 Task: In the  document Samantha.rtf Write the word in the shape with center alignment 'XOXO'Change Page orientation to  'Landscape' Insert emoji in the beginning of quote: Thumbs Up
Action: Mouse moved to (228, 318)
Screenshot: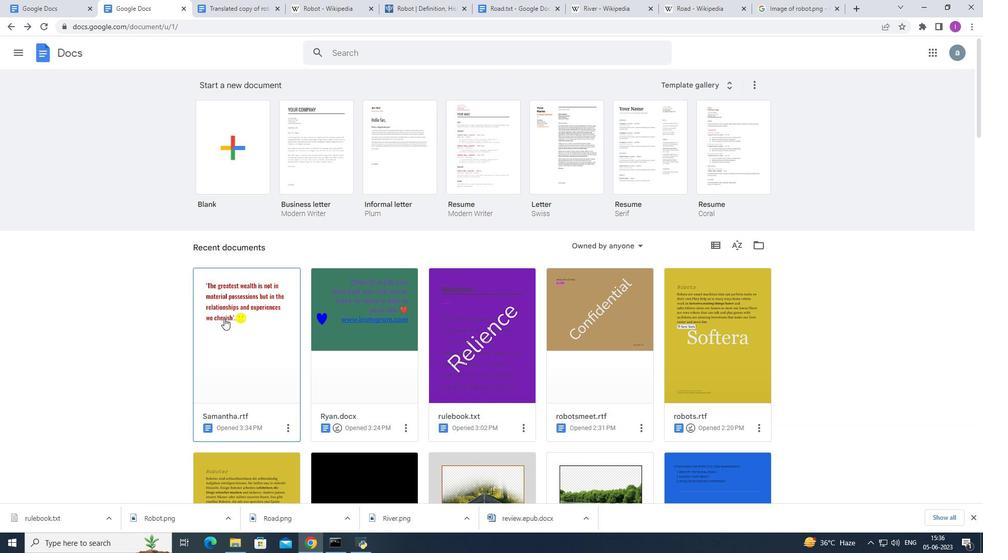 
Action: Mouse pressed left at (228, 318)
Screenshot: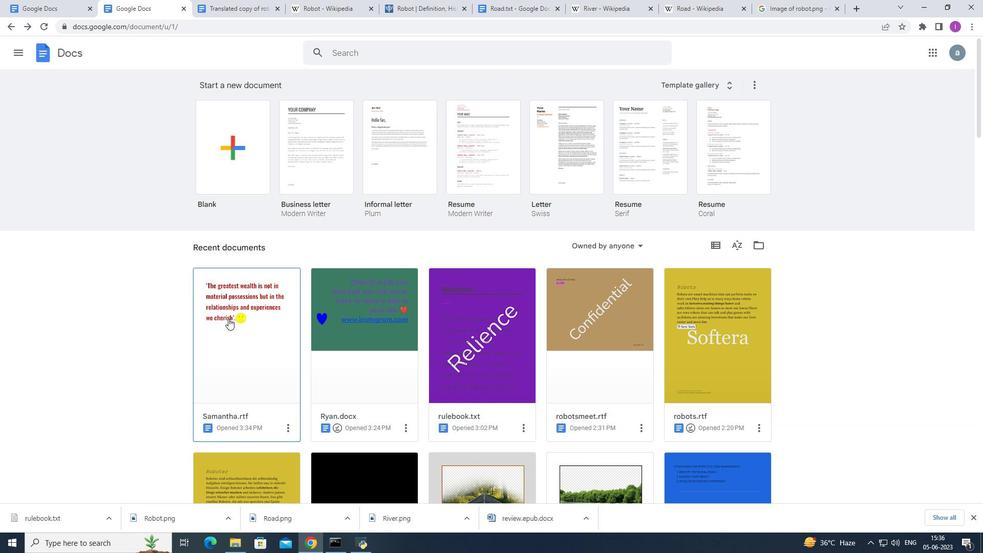 
Action: Mouse moved to (465, 298)
Screenshot: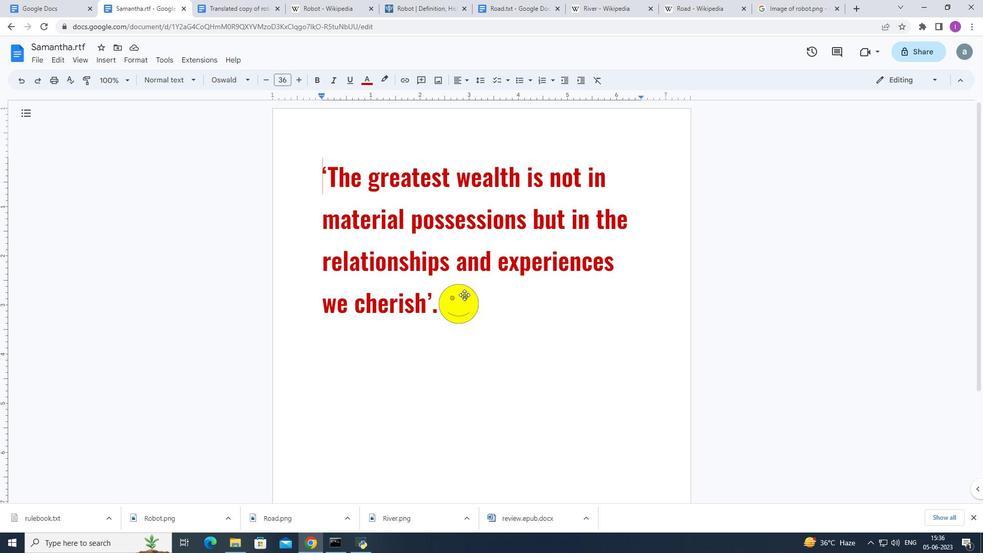 
Action: Mouse pressed left at (465, 298)
Screenshot: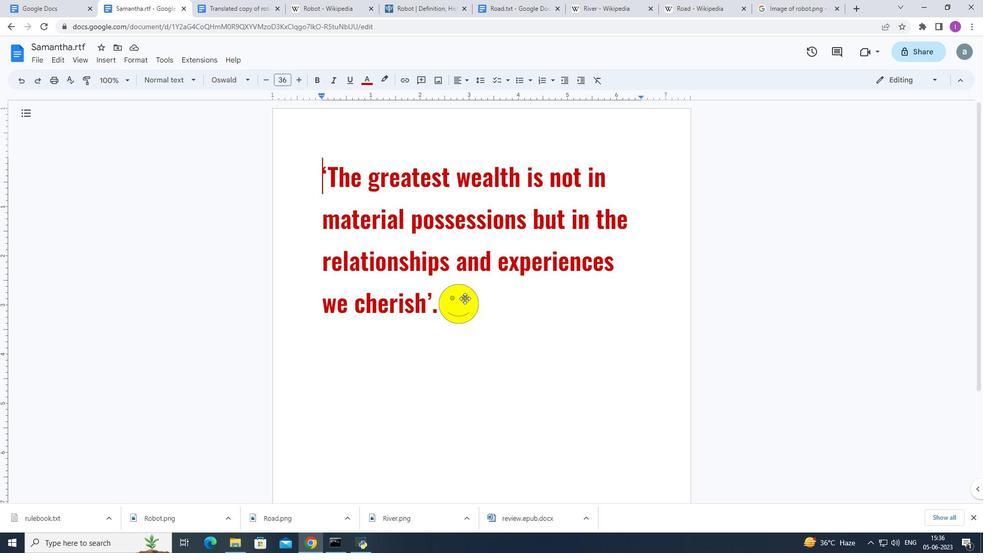 
Action: Mouse moved to (466, 339)
Screenshot: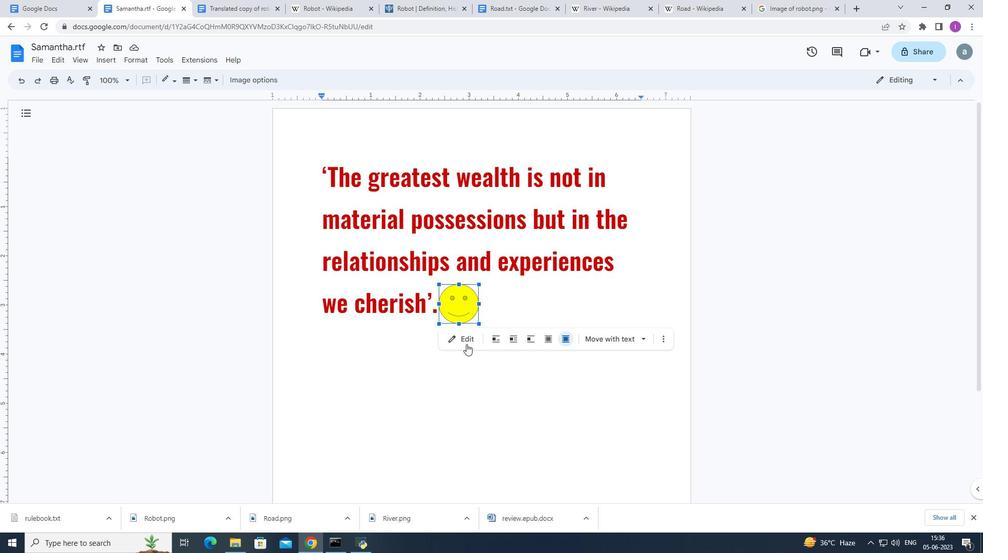 
Action: Mouse pressed left at (466, 339)
Screenshot: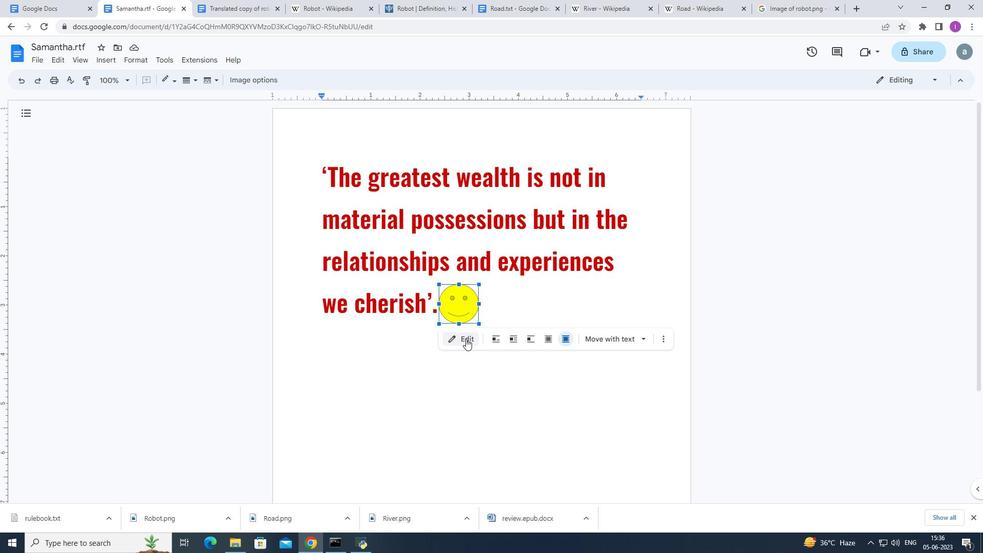 
Action: Mouse moved to (416, 98)
Screenshot: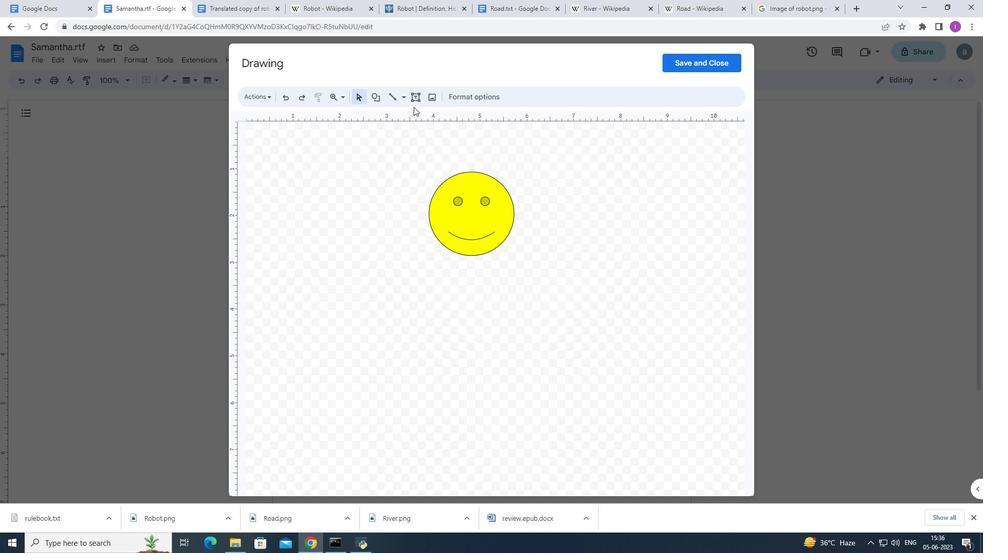 
Action: Mouse pressed left at (416, 98)
Screenshot: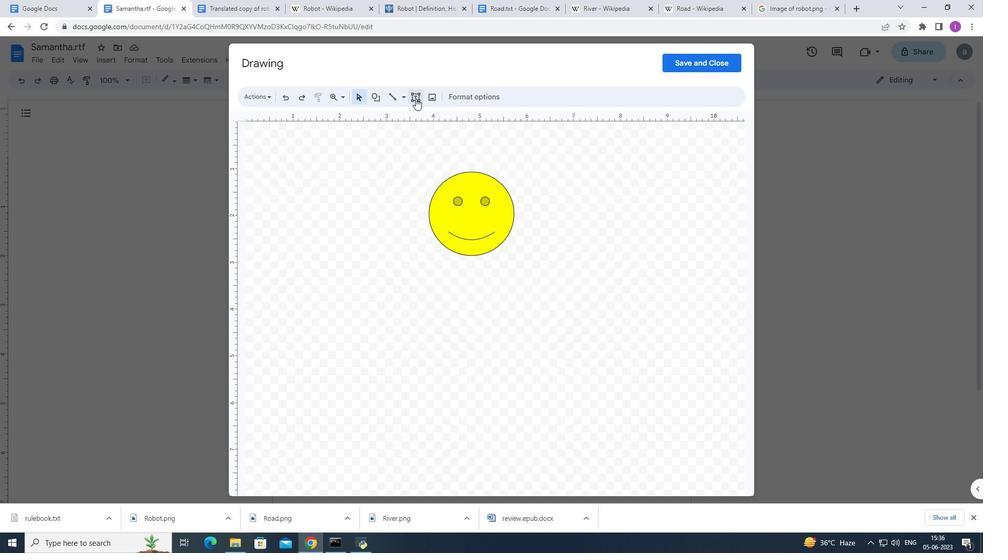 
Action: Mouse moved to (451, 215)
Screenshot: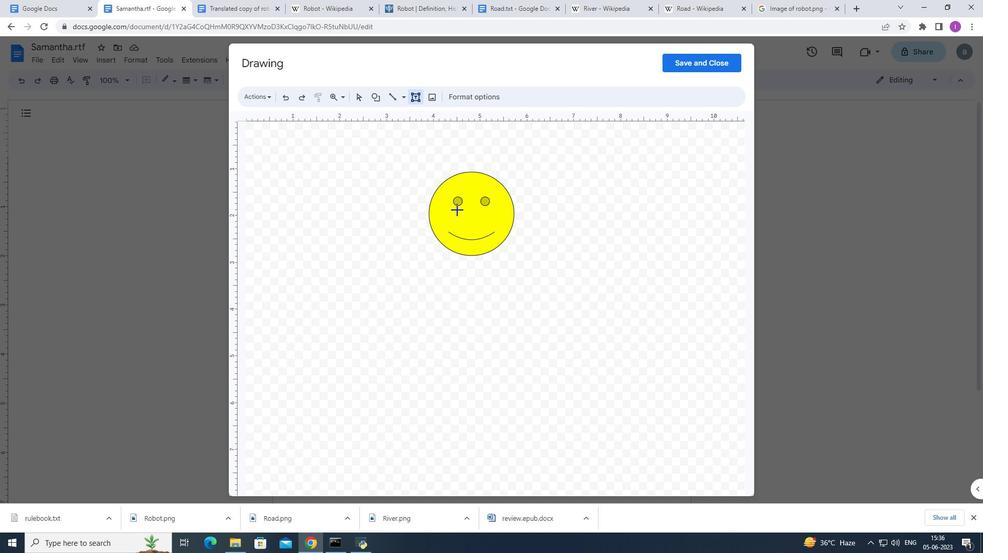 
Action: Mouse pressed left at (451, 215)
Screenshot: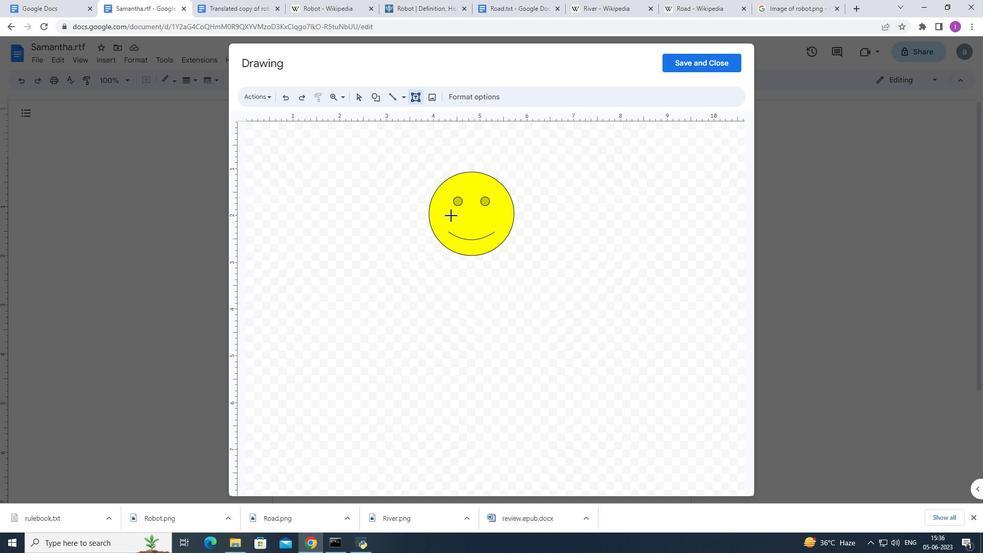 
Action: Mouse moved to (451, 216)
Screenshot: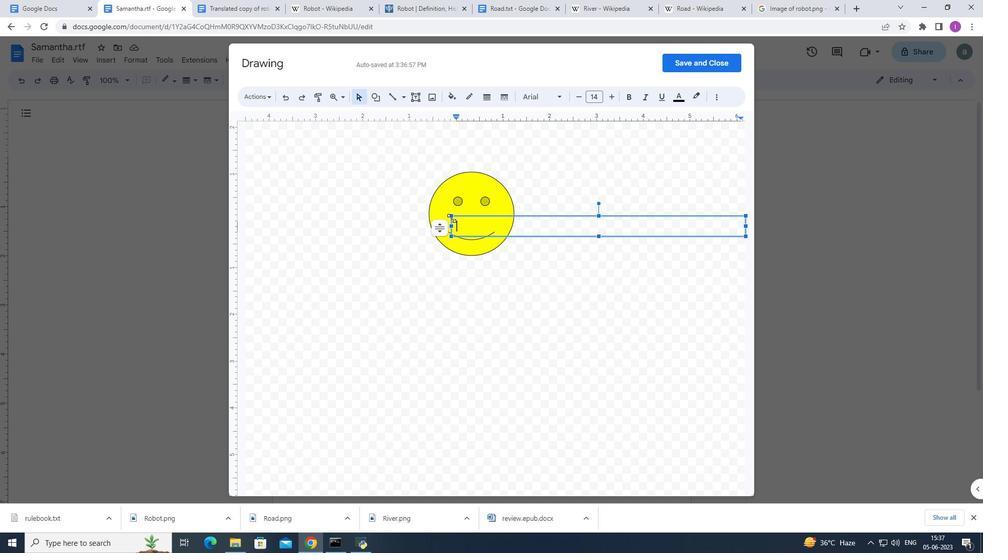 
Action: Mouse pressed left at (451, 216)
Screenshot: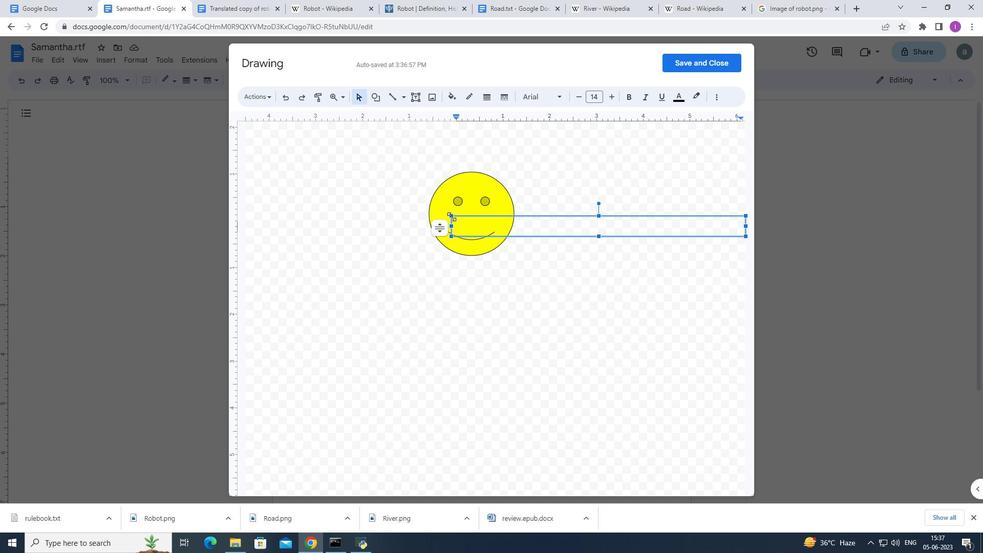 
Action: Mouse moved to (448, 224)
Screenshot: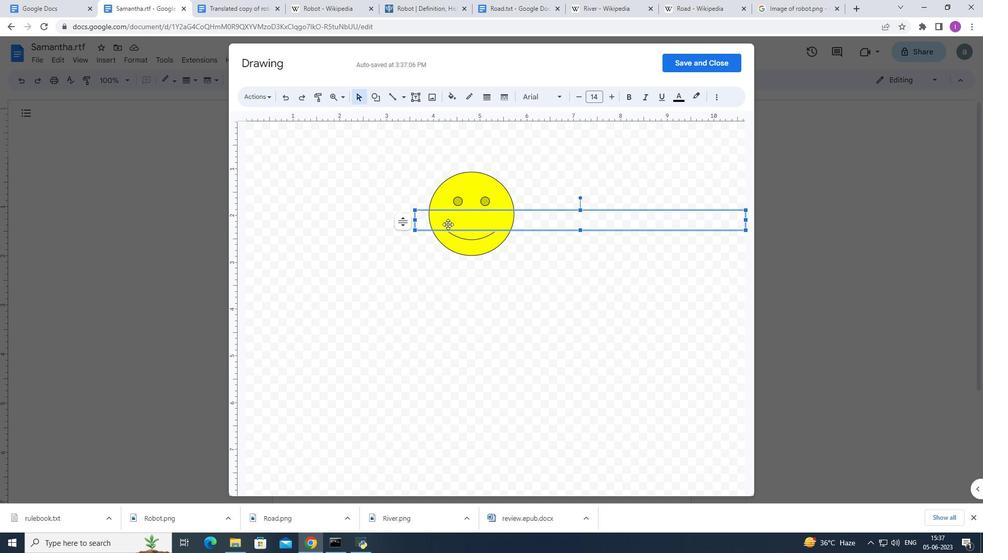 
Action: Mouse pressed left at (448, 224)
Screenshot: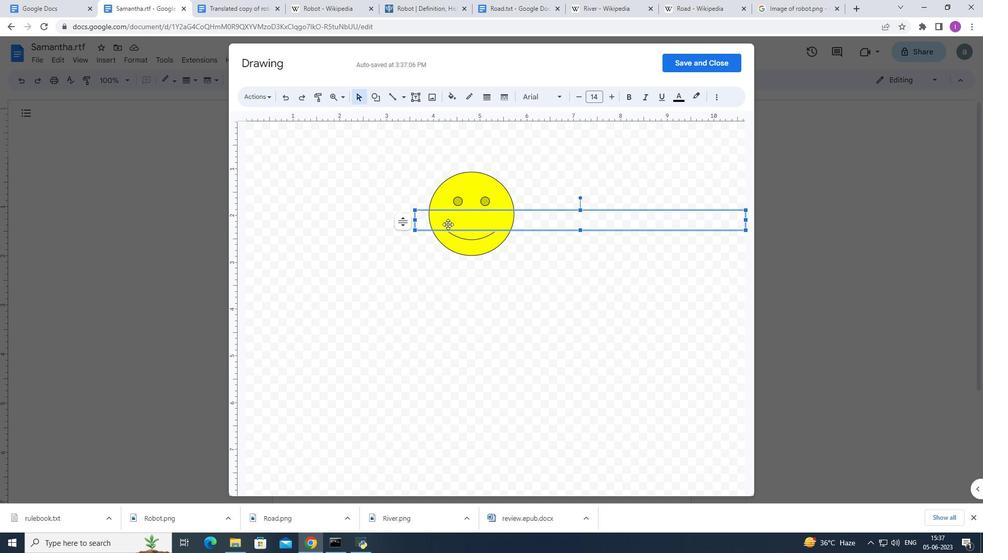 
Action: Mouse moved to (448, 220)
Screenshot: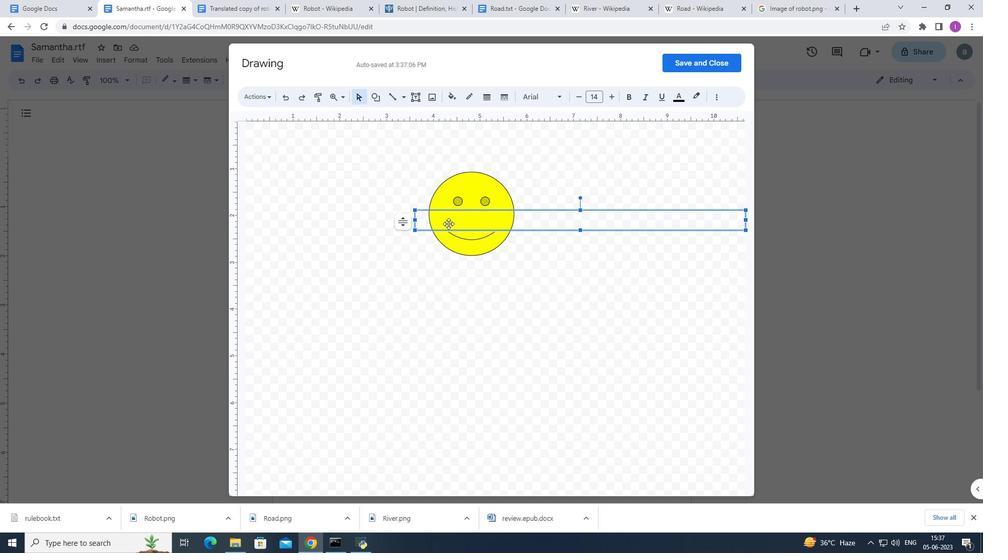 
Action: Mouse pressed left at (448, 220)
Screenshot: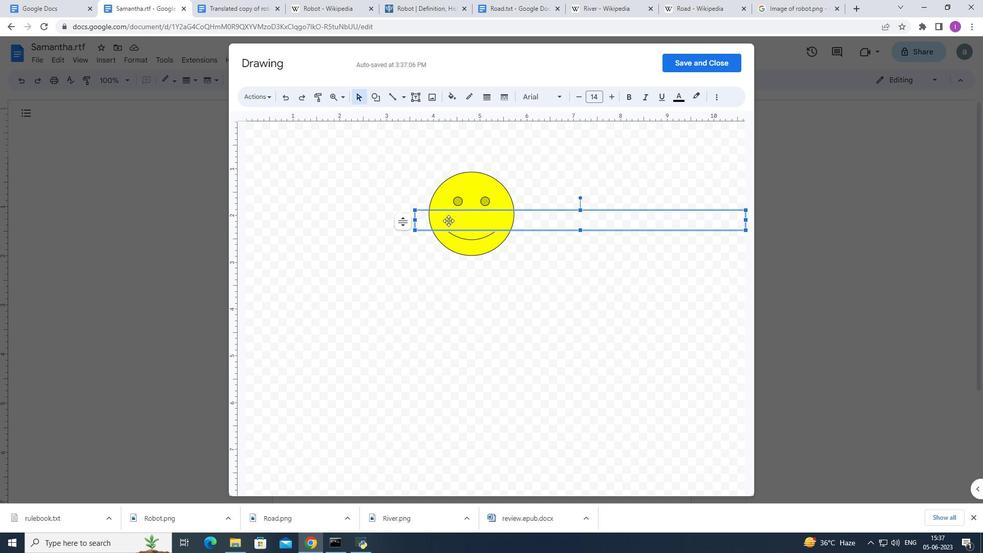
Action: Mouse moved to (475, 206)
Screenshot: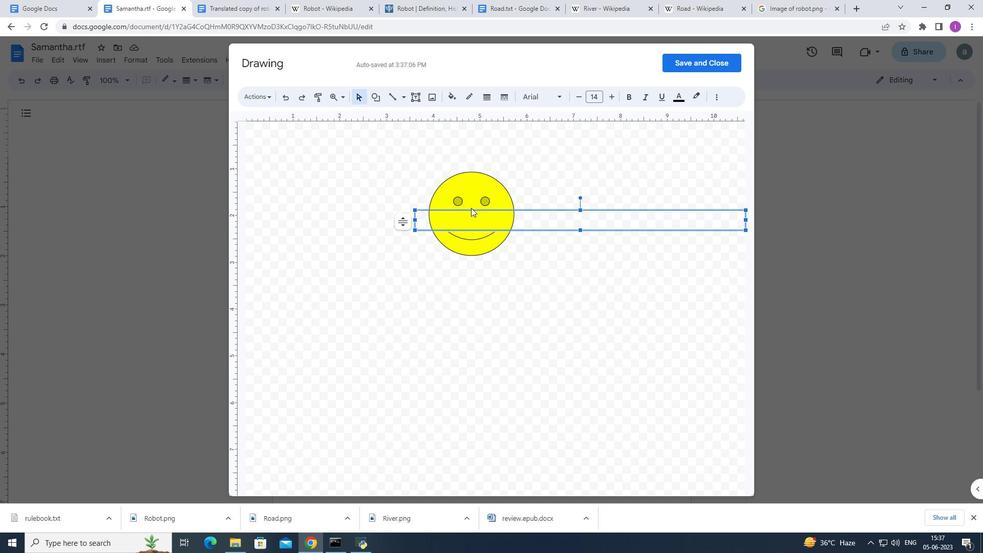 
Action: Key pressed <Key.shift><Key.shift><Key.shift><Key.shift><Key.shift><Key.shift><Key.shift><Key.shift><Key.shift><Key.shift>XOXO
Screenshot: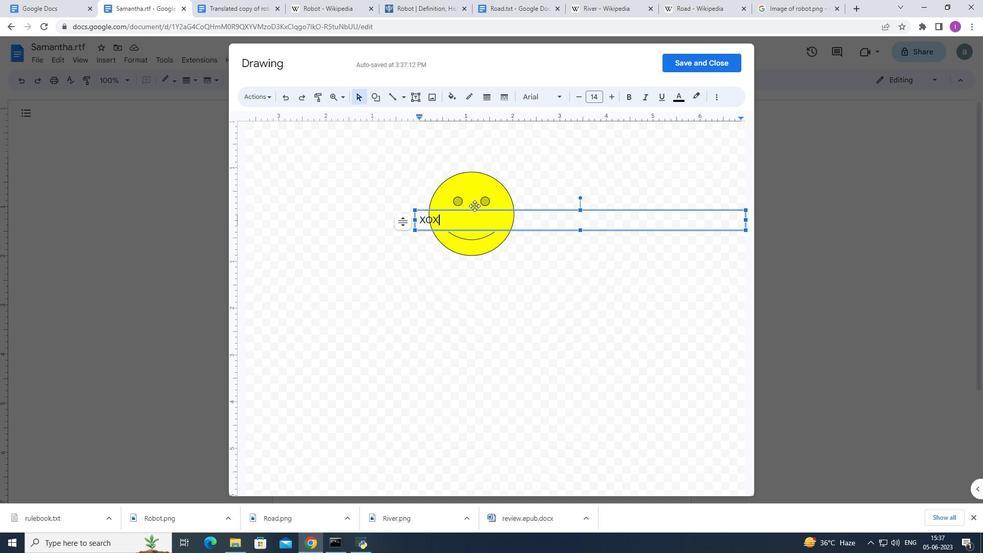 
Action: Mouse moved to (416, 211)
Screenshot: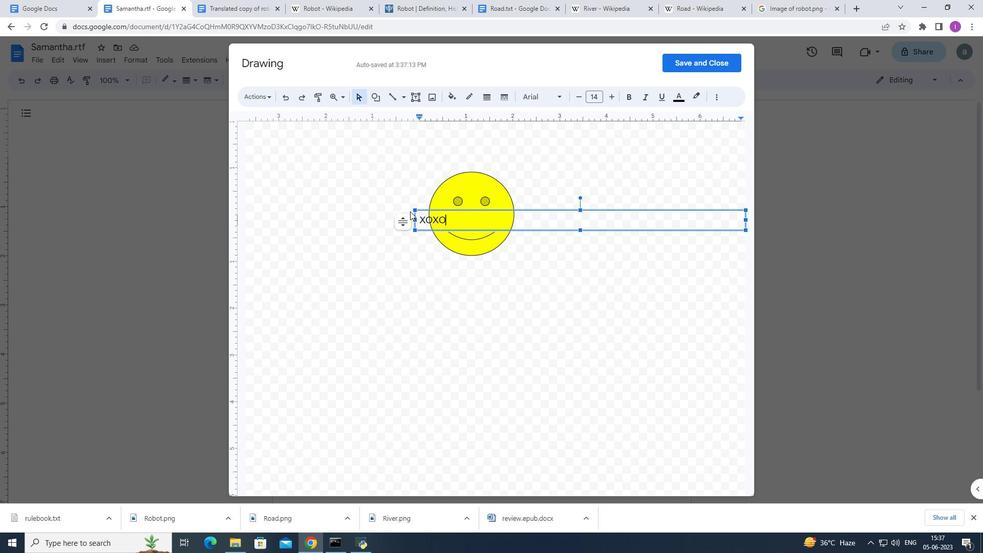 
Action: Mouse pressed left at (416, 211)
Screenshot: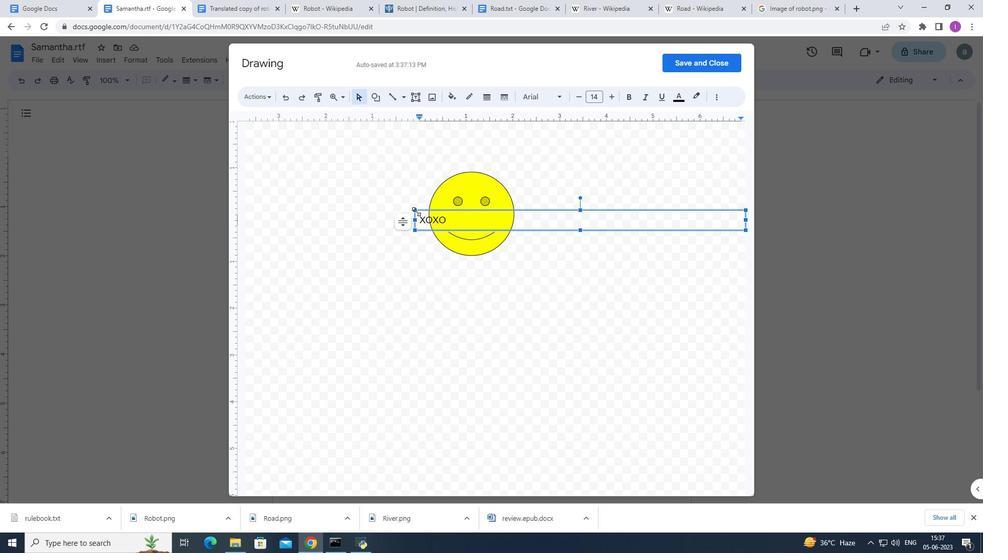
Action: Mouse moved to (448, 211)
Screenshot: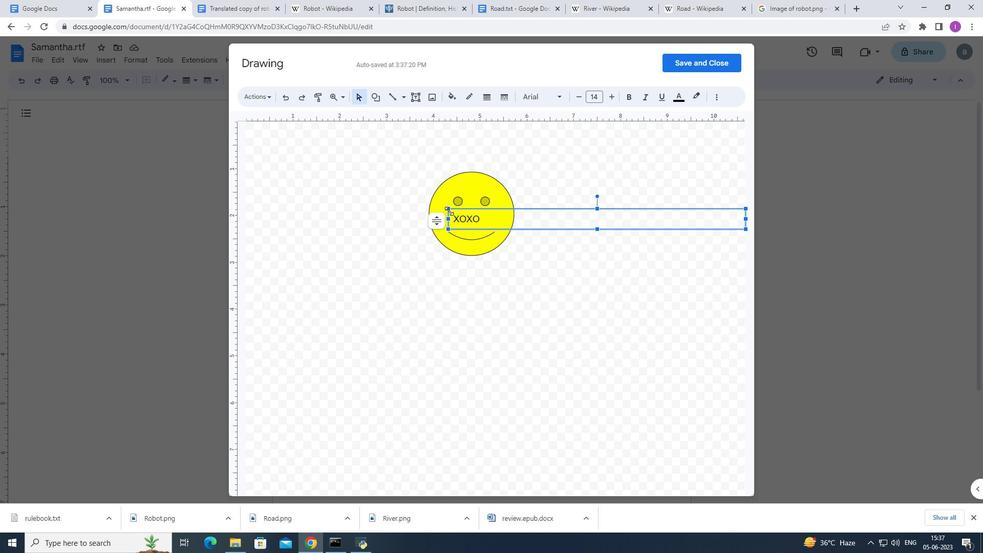 
Action: Mouse pressed left at (448, 211)
Screenshot: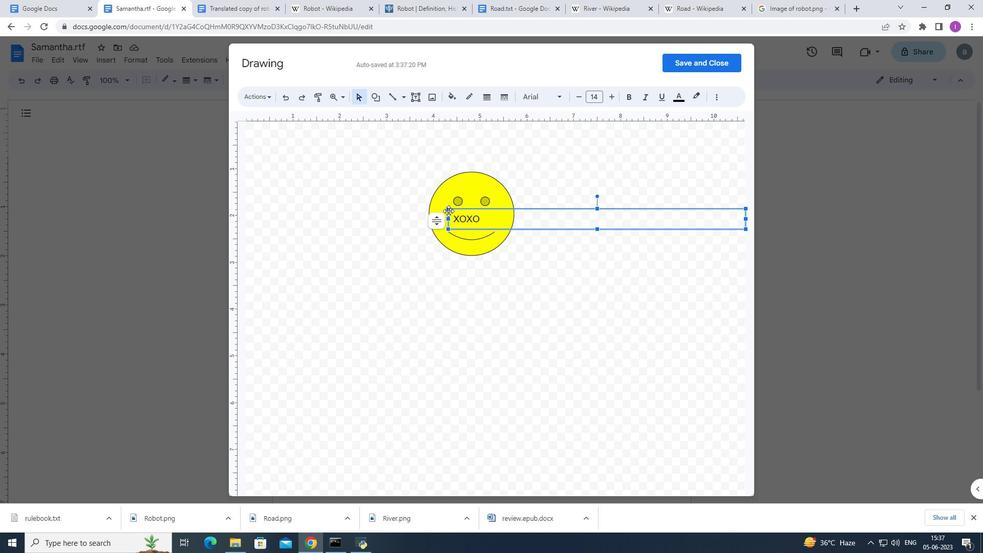 
Action: Mouse moved to (681, 58)
Screenshot: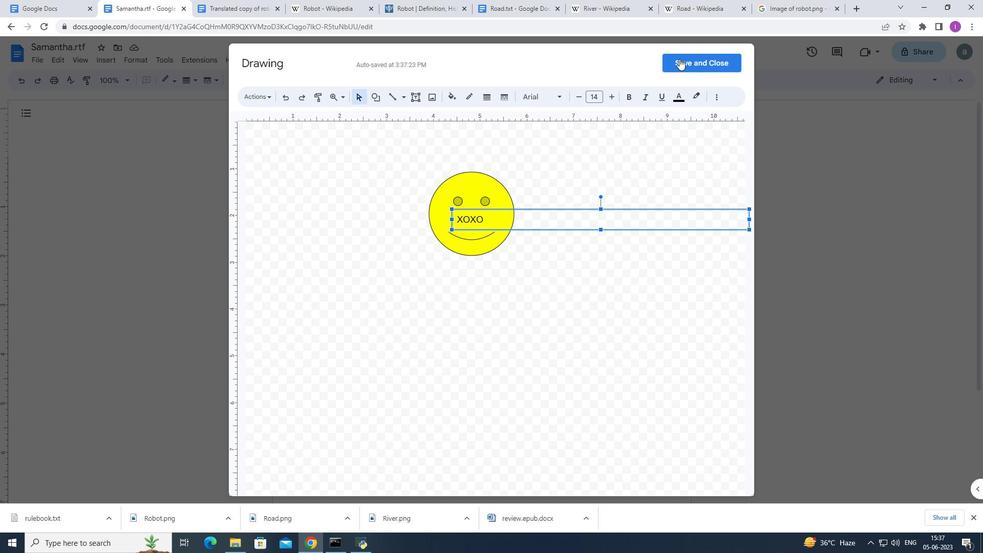 
Action: Mouse pressed left at (681, 58)
Screenshot: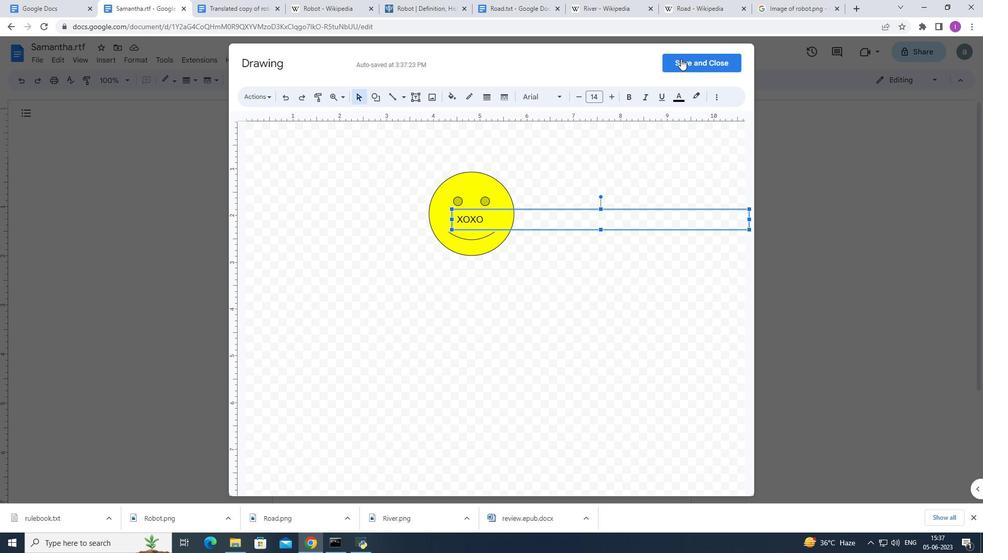 
Action: Mouse moved to (478, 295)
Screenshot: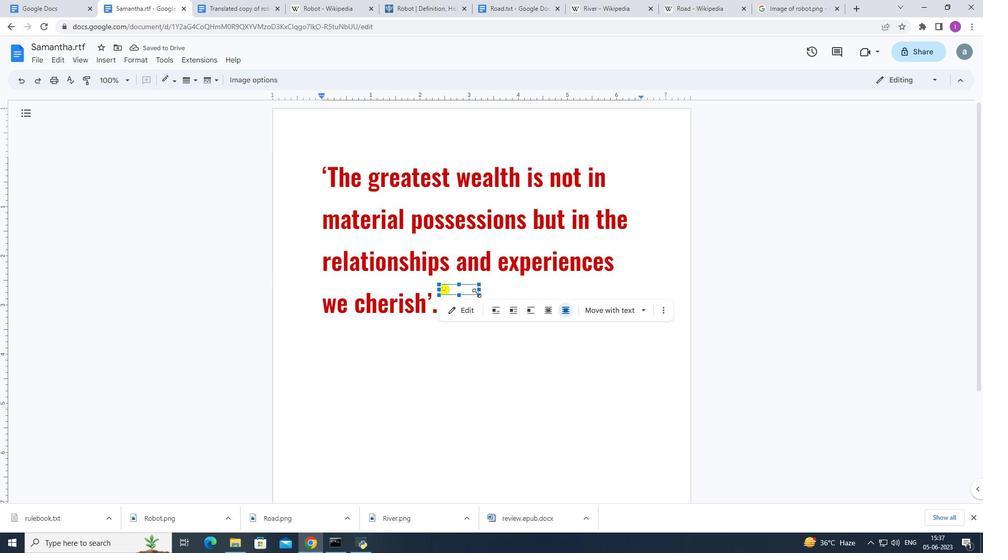 
Action: Mouse pressed left at (478, 295)
Screenshot: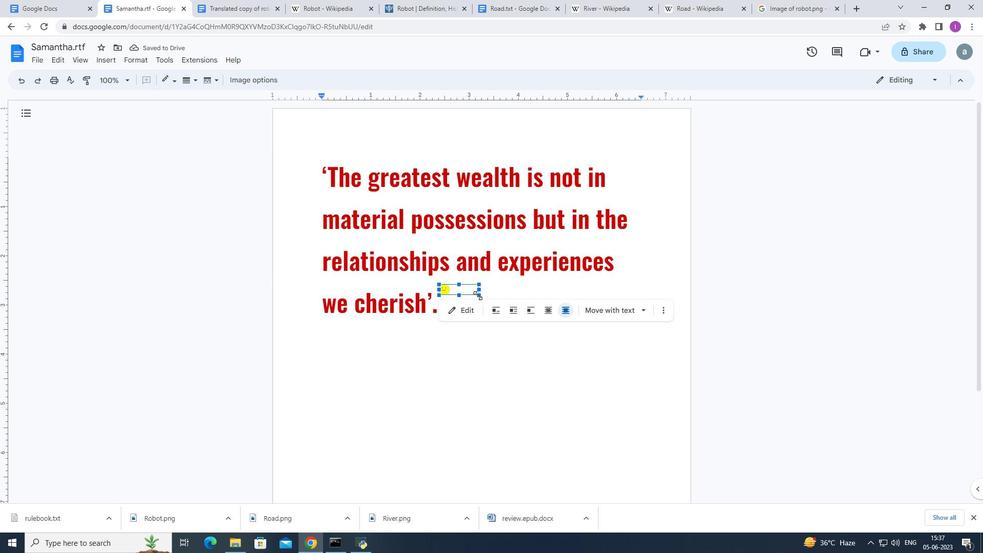 
Action: Mouse moved to (535, 310)
Screenshot: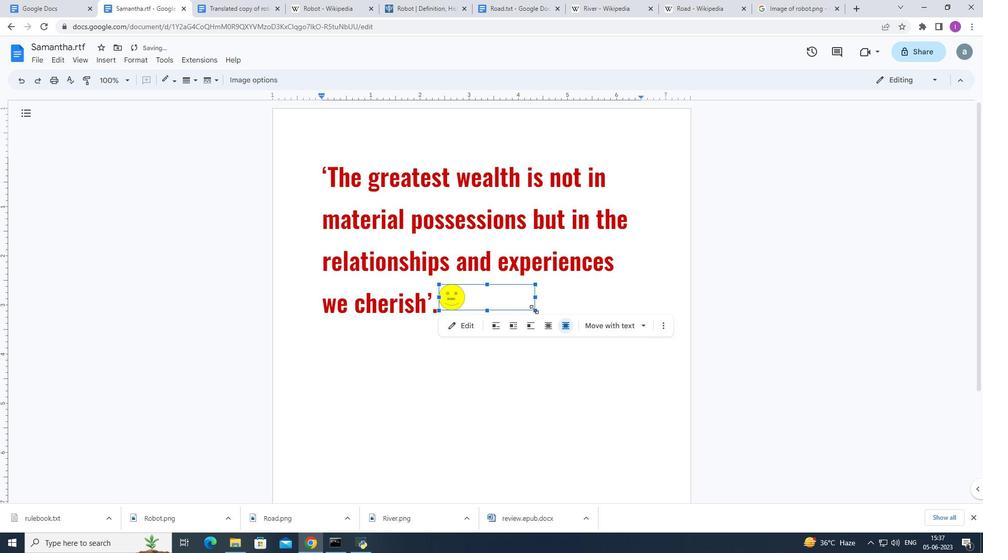 
Action: Mouse pressed left at (535, 310)
Screenshot: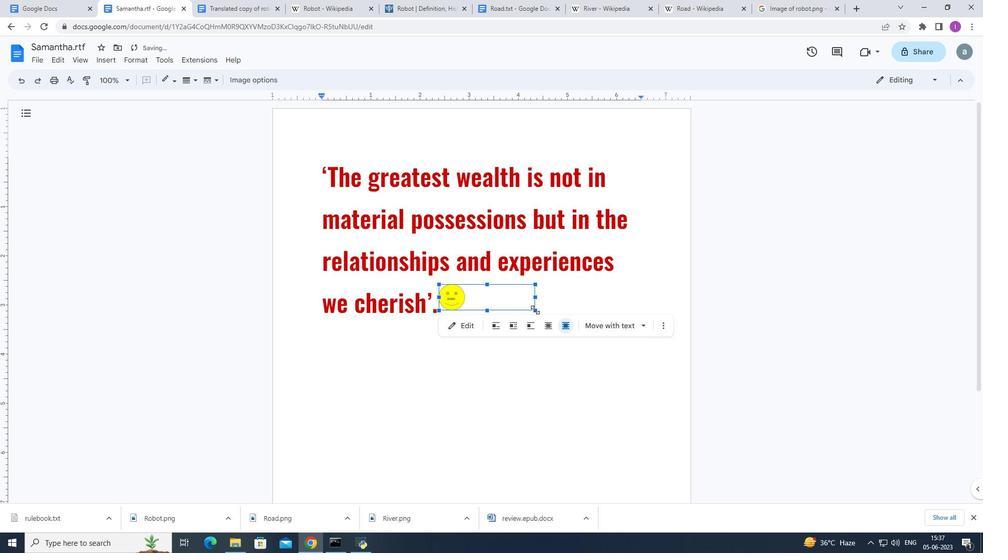 
Action: Mouse moved to (567, 318)
Screenshot: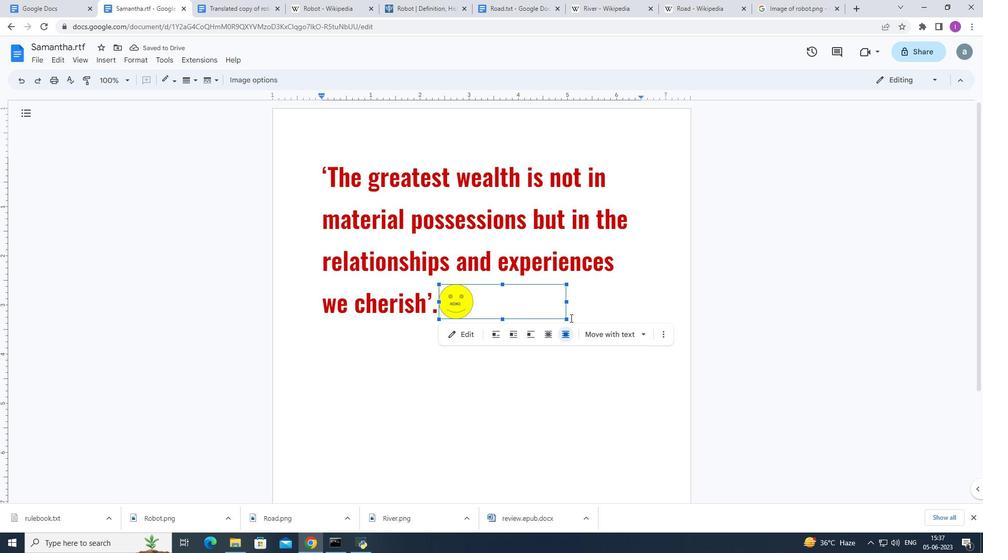 
Action: Mouse pressed left at (567, 318)
Screenshot: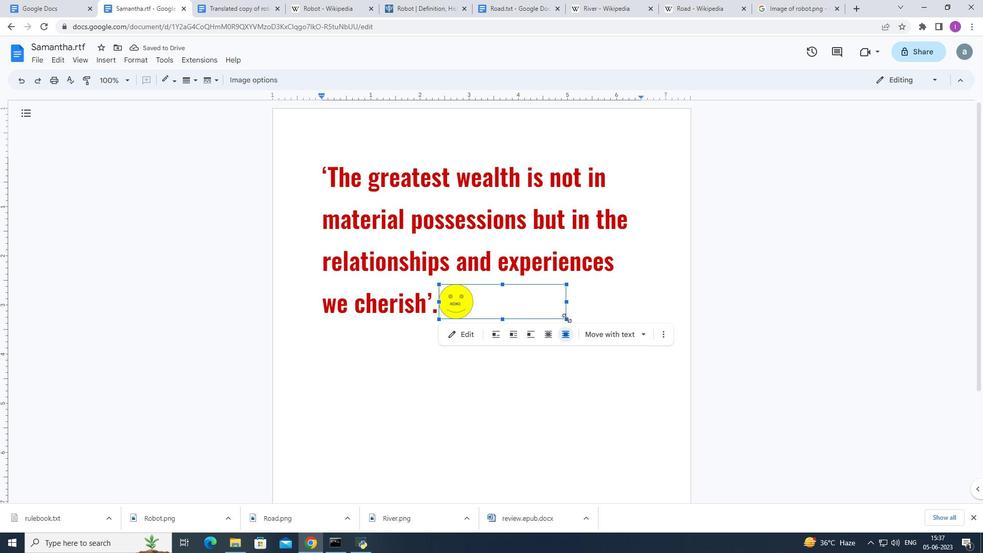 
Action: Mouse moved to (225, 312)
Screenshot: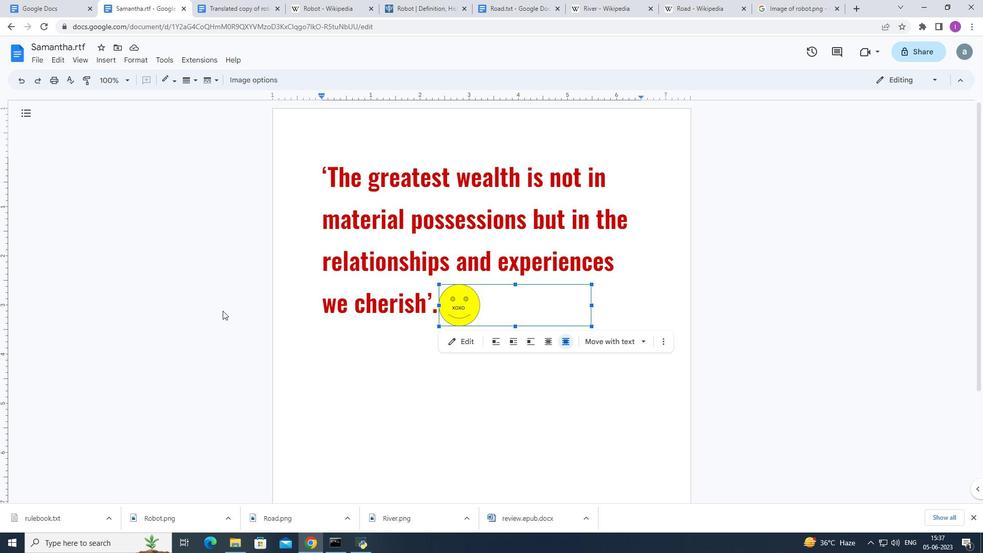 
Action: Mouse pressed left at (225, 312)
Screenshot: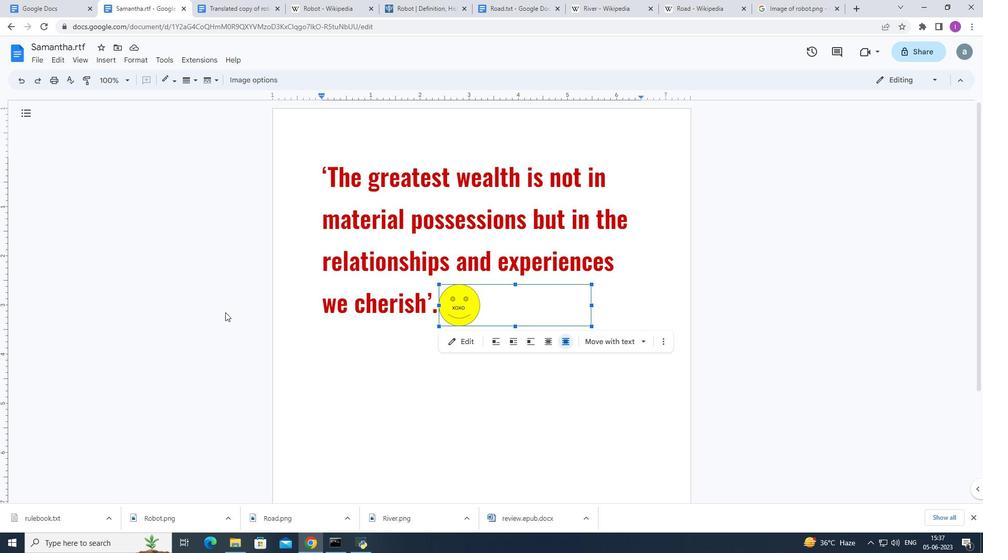 
Action: Mouse moved to (39, 63)
Screenshot: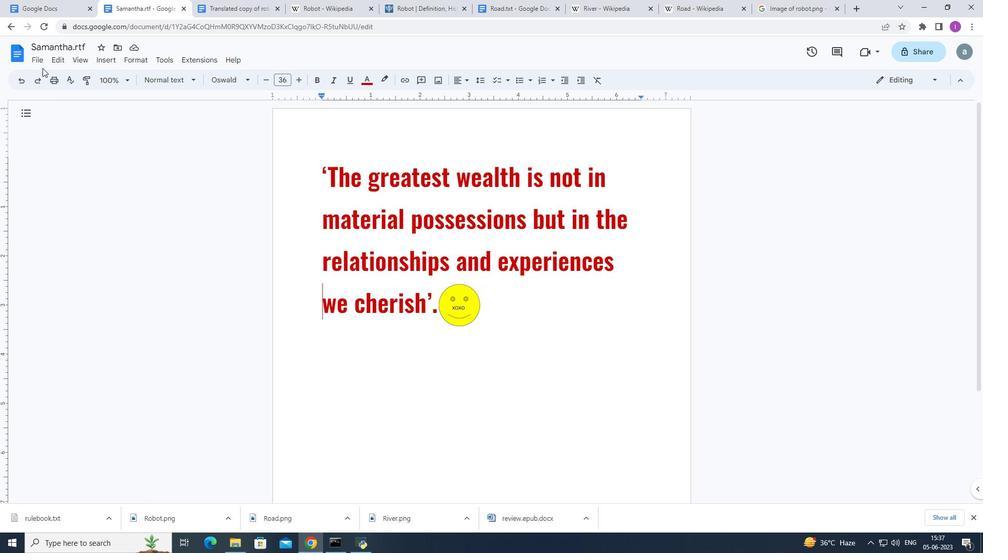 
Action: Mouse pressed left at (39, 63)
Screenshot: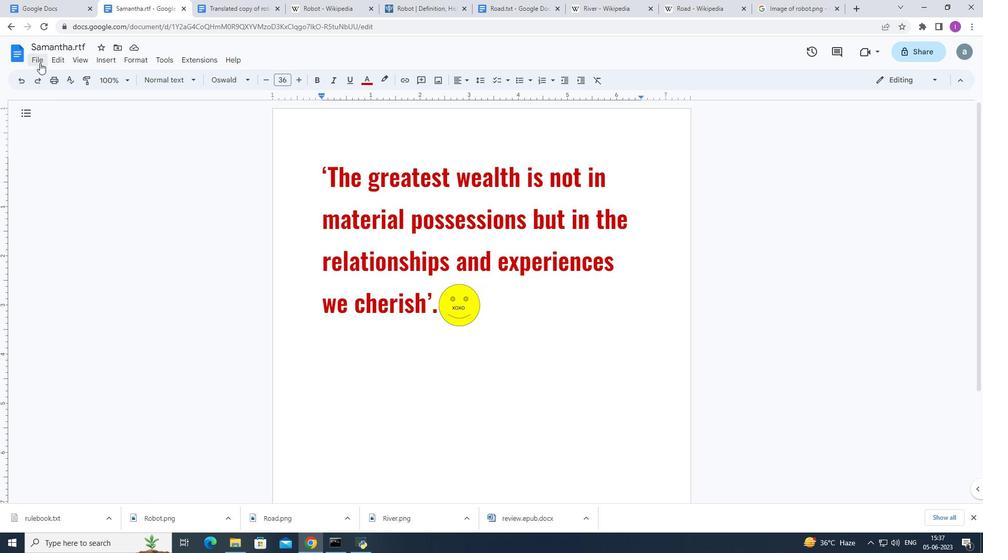 
Action: Mouse moved to (89, 342)
Screenshot: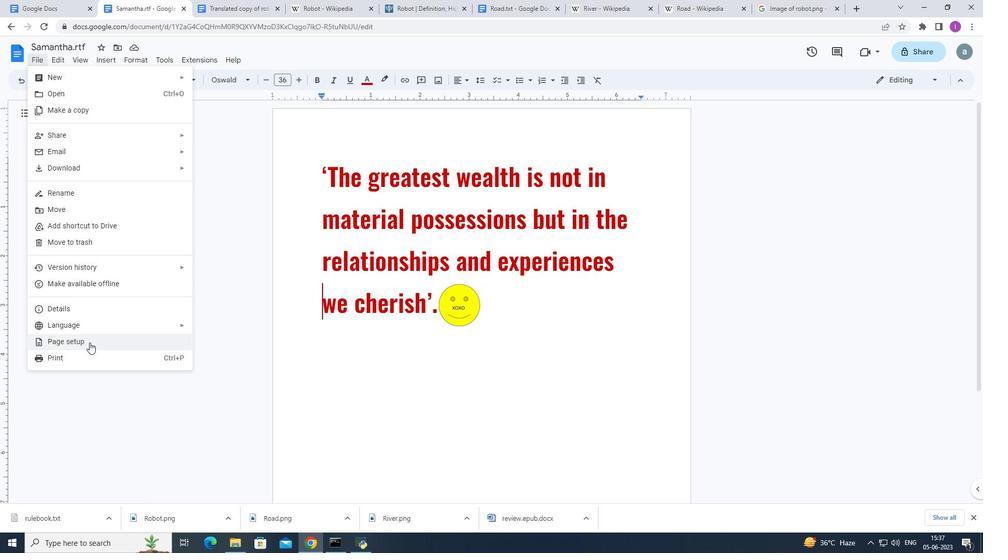 
Action: Mouse pressed left at (89, 342)
Screenshot: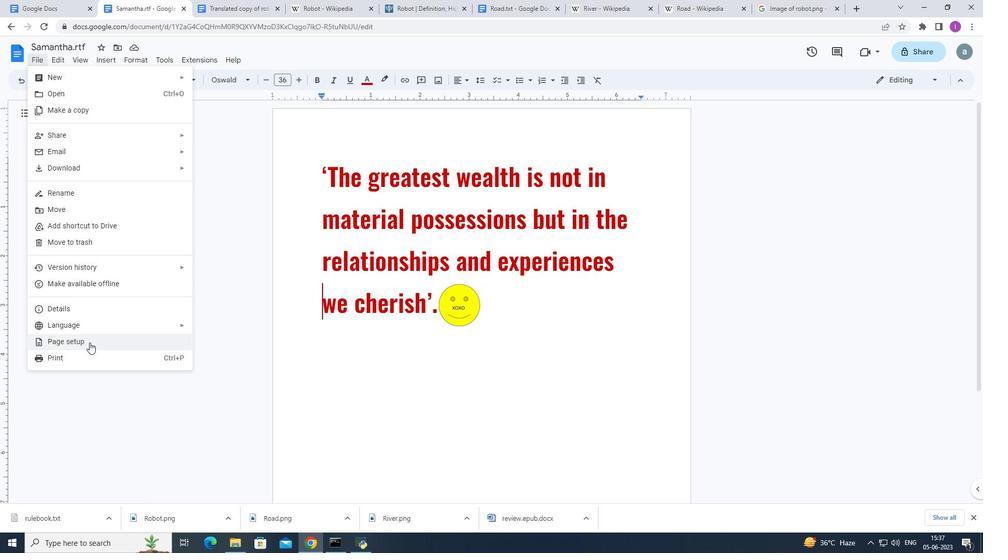 
Action: Mouse moved to (452, 255)
Screenshot: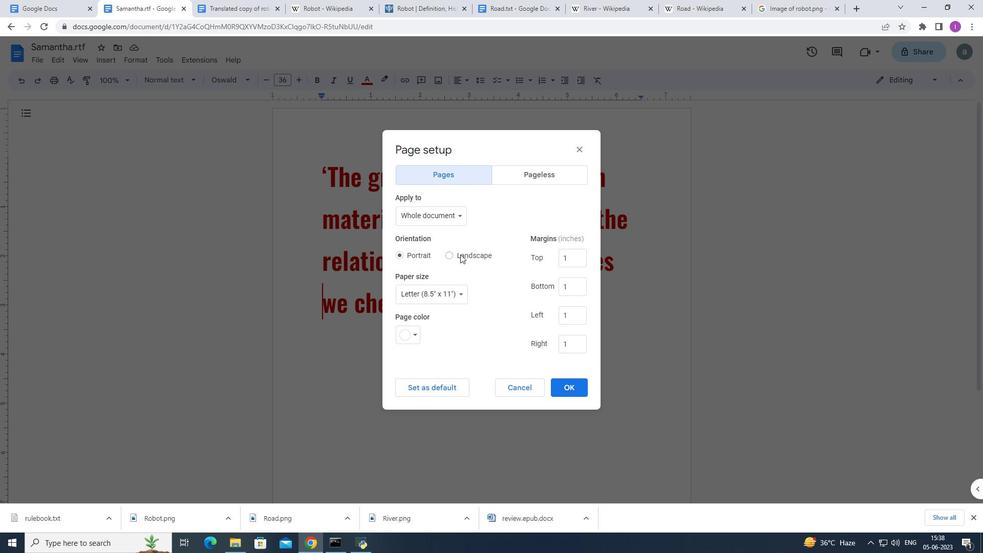 
Action: Mouse pressed left at (452, 255)
Screenshot: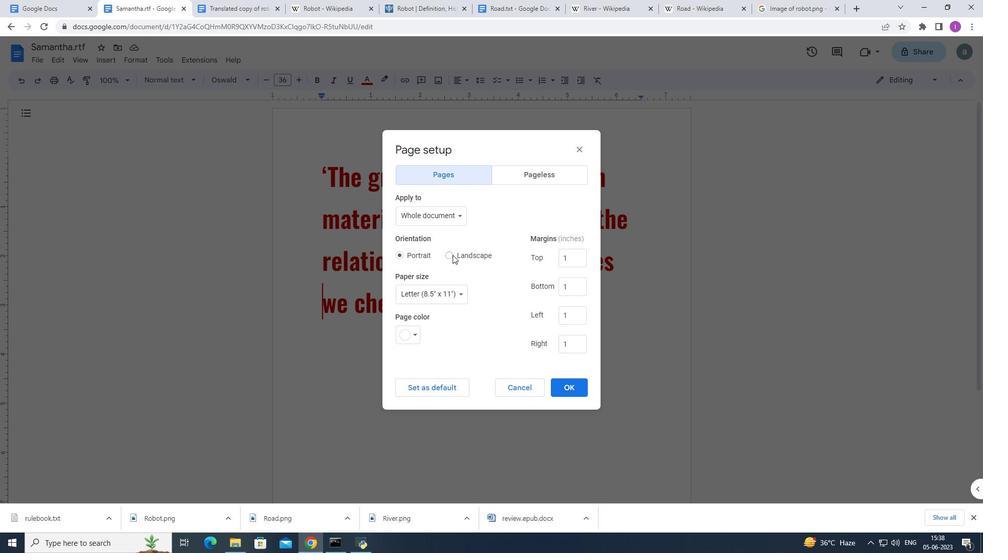 
Action: Mouse moved to (584, 386)
Screenshot: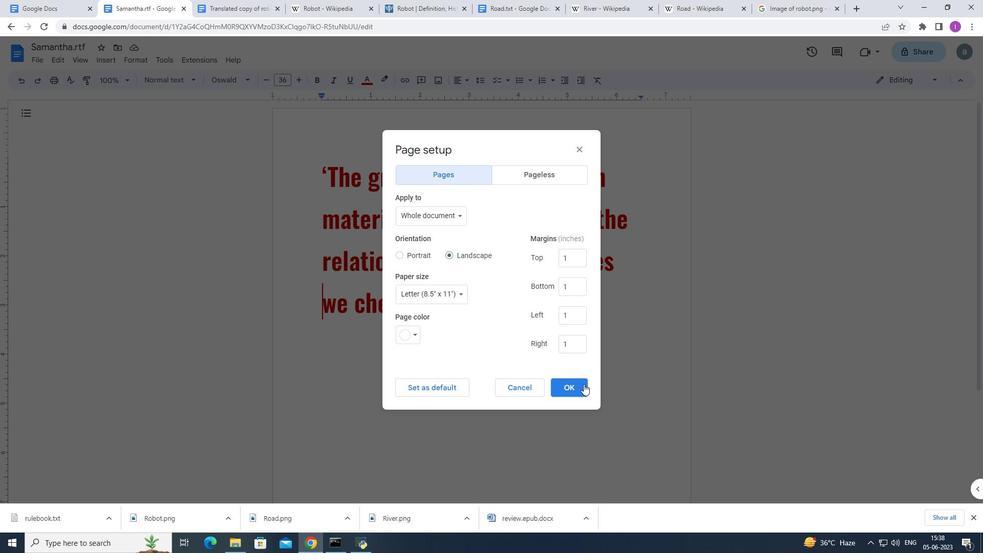 
Action: Mouse pressed left at (584, 386)
Screenshot: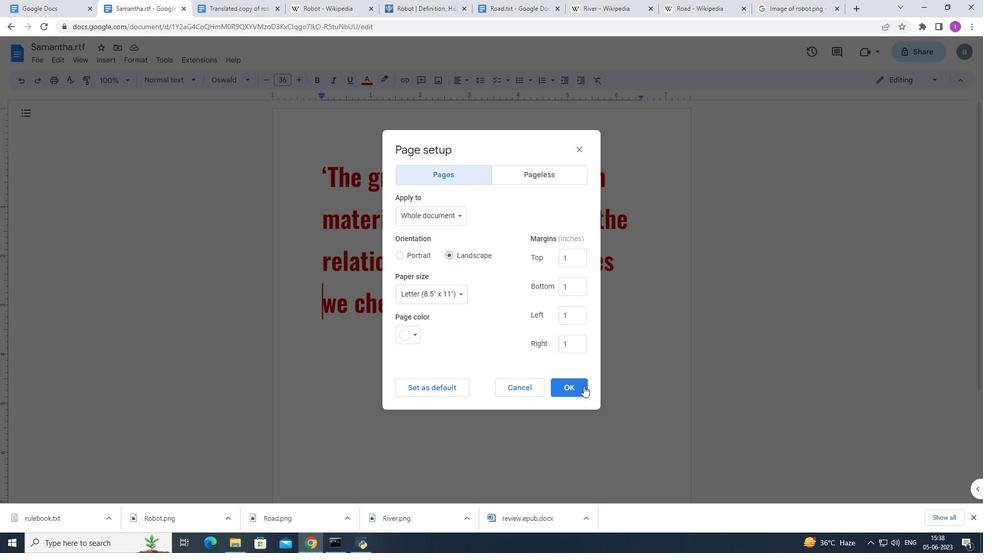 
Action: Mouse moved to (408, 307)
Screenshot: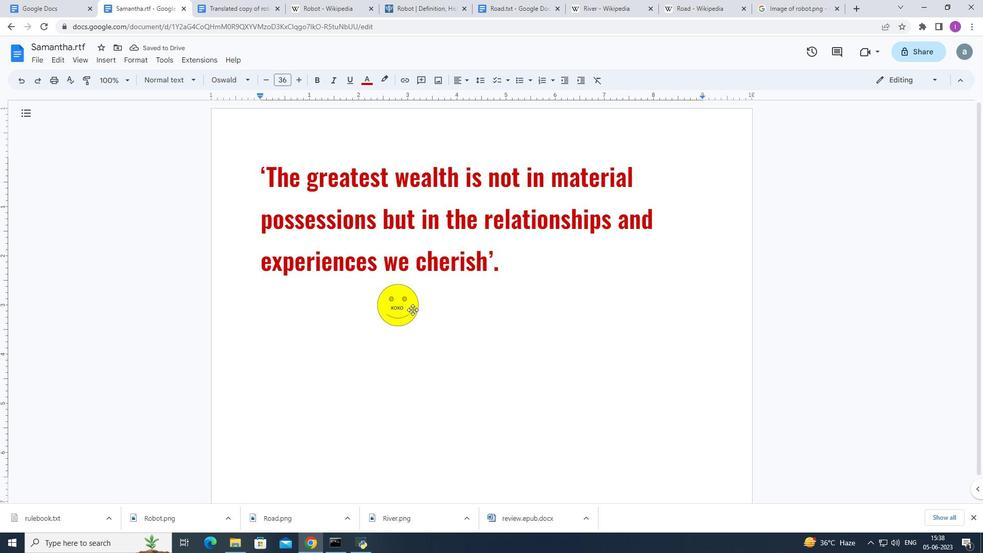 
Action: Mouse pressed left at (408, 307)
Screenshot: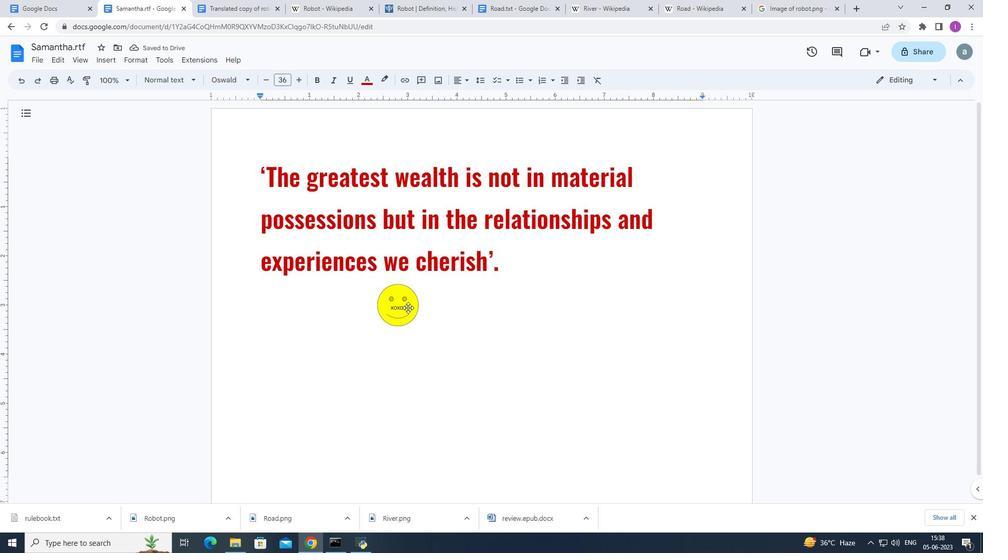 
Action: Mouse moved to (508, 340)
Screenshot: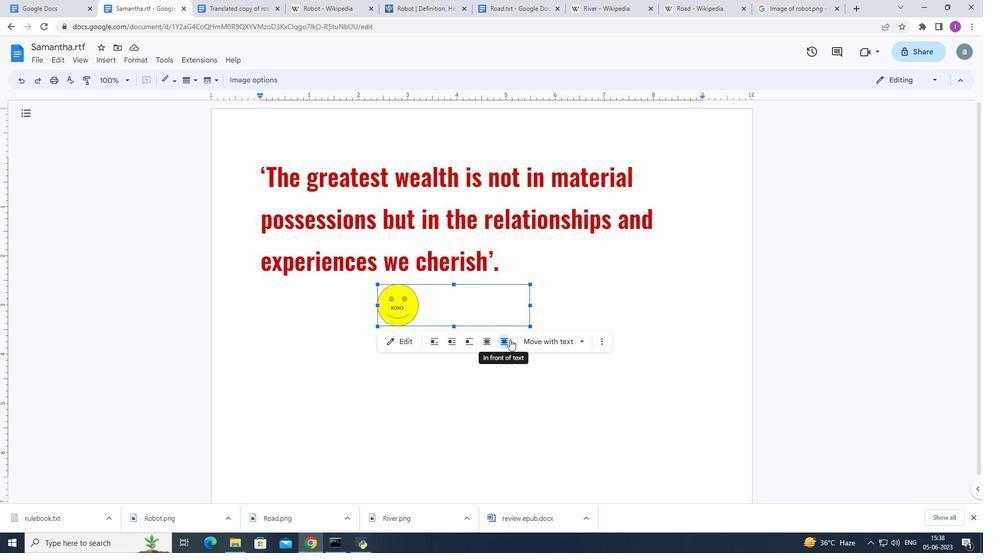 
Action: Mouse pressed left at (508, 340)
Screenshot: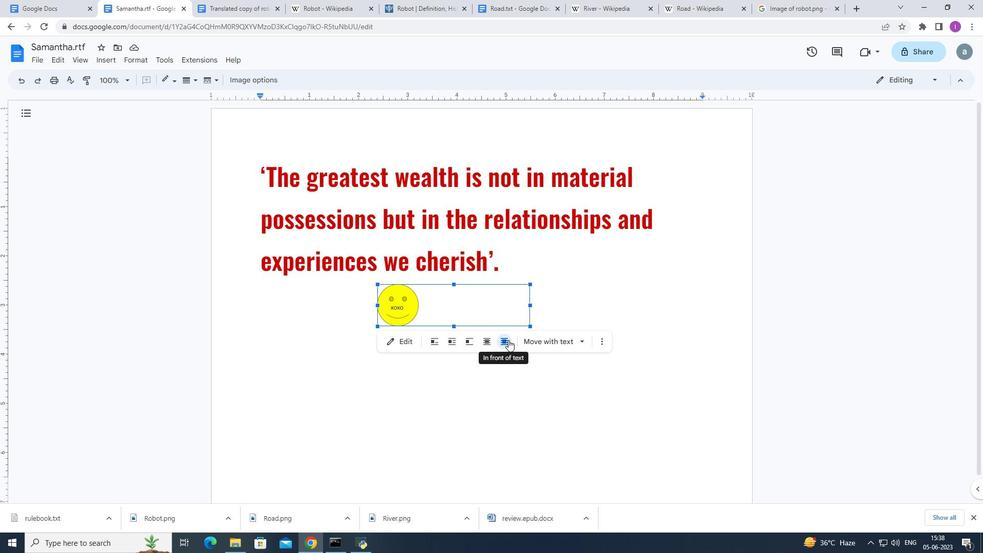 
Action: Mouse moved to (408, 309)
Screenshot: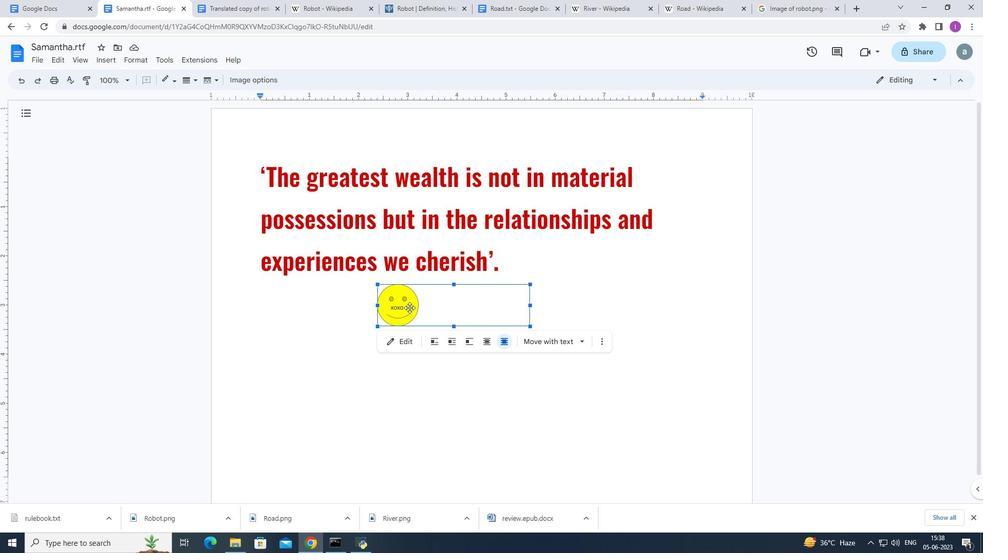
Action: Mouse pressed left at (408, 309)
Screenshot: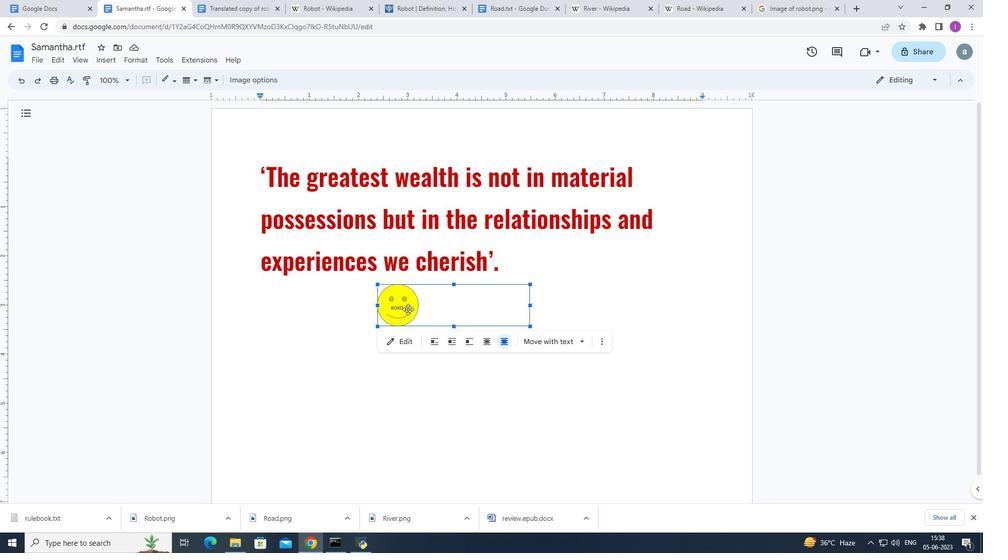
Action: Mouse moved to (372, 410)
Screenshot: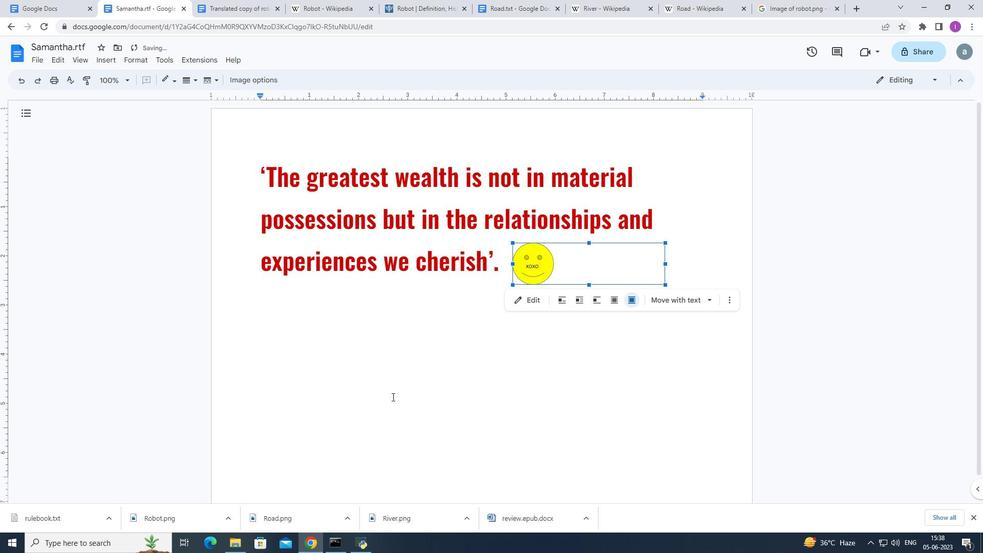 
Action: Mouse pressed left at (372, 410)
Screenshot: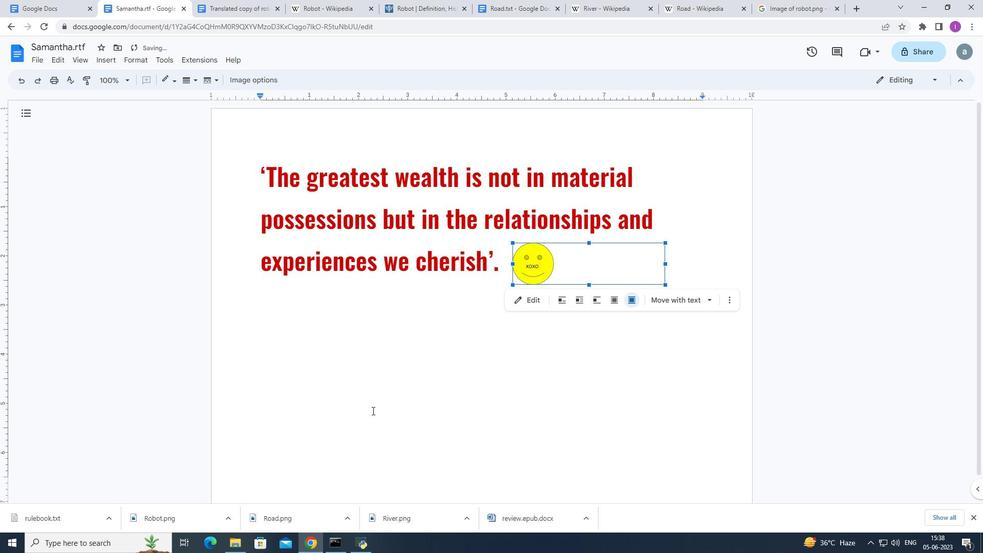
Action: Mouse moved to (251, 179)
Screenshot: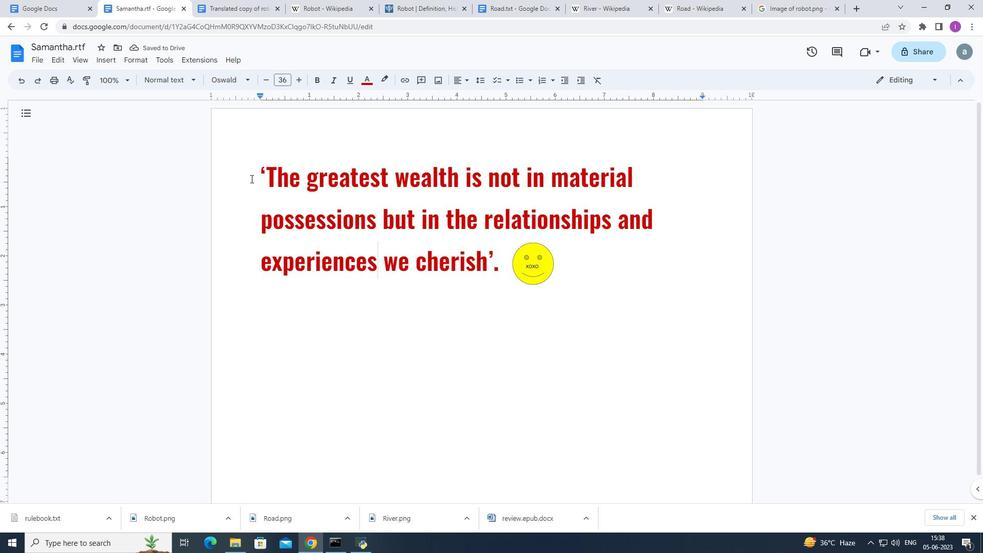 
Action: Mouse pressed left at (251, 179)
Screenshot: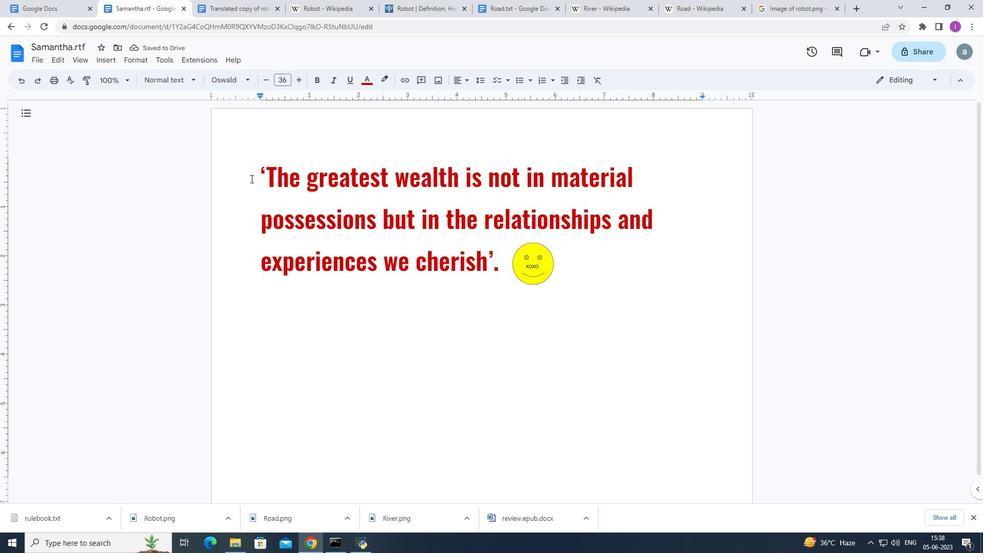 
Action: Mouse moved to (107, 62)
Screenshot: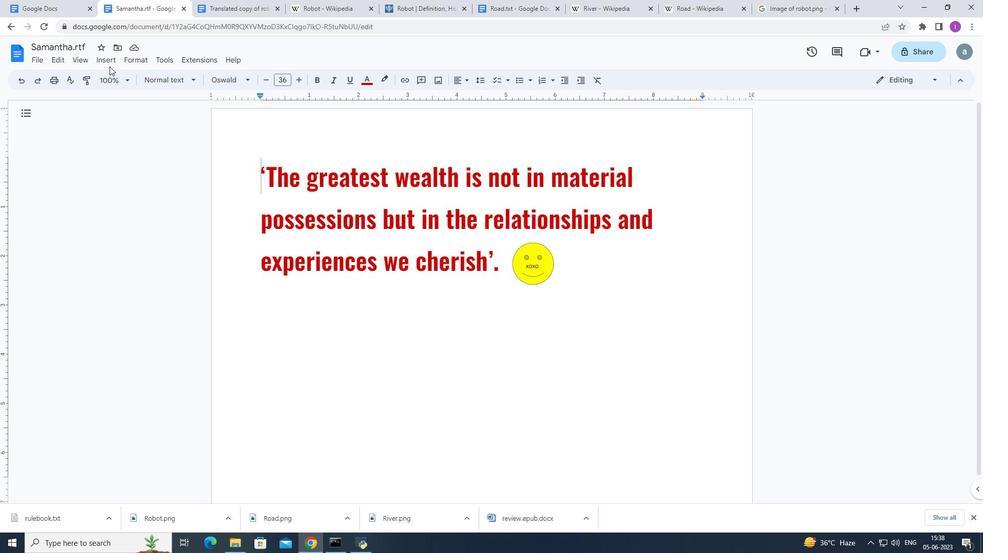 
Action: Mouse pressed left at (107, 62)
Screenshot: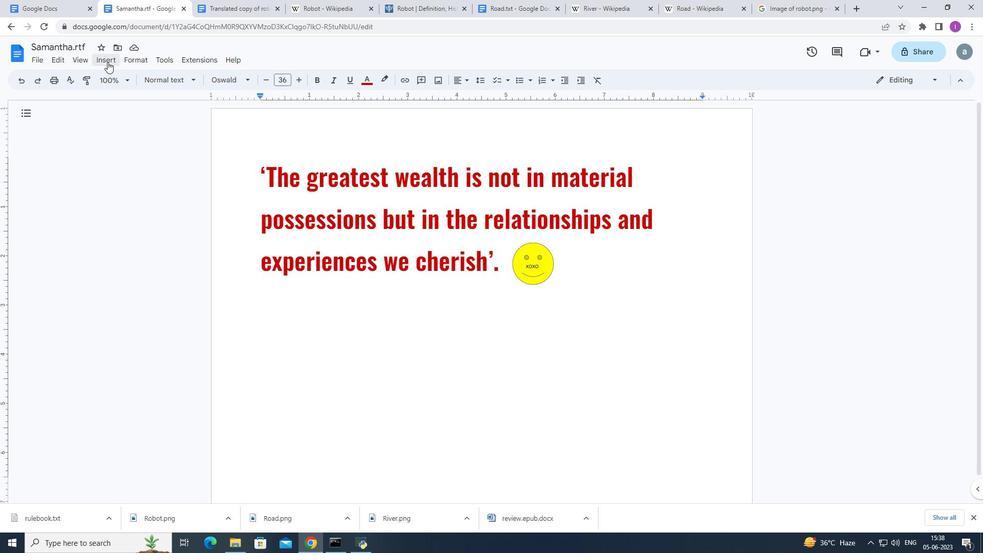 
Action: Mouse moved to (139, 161)
Screenshot: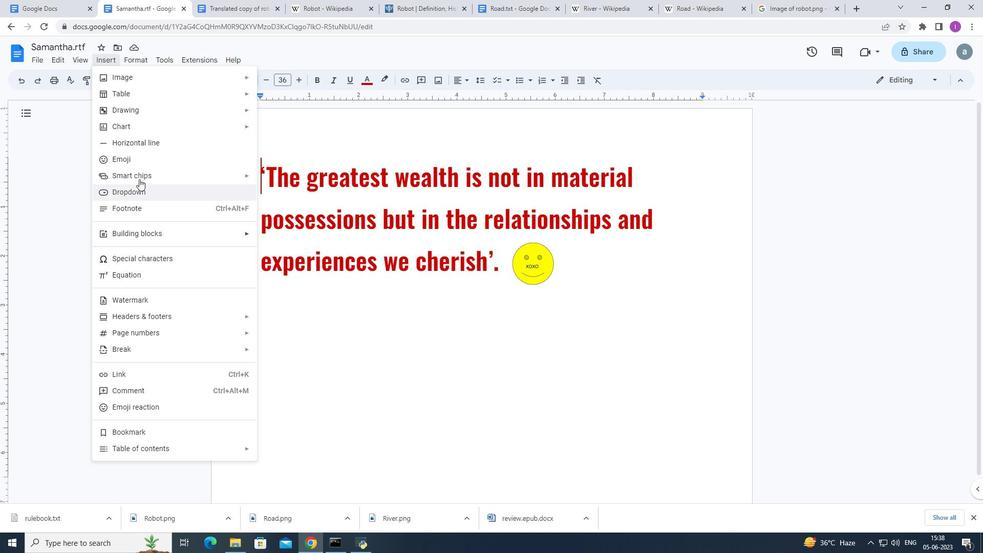 
Action: Mouse pressed left at (139, 161)
Screenshot: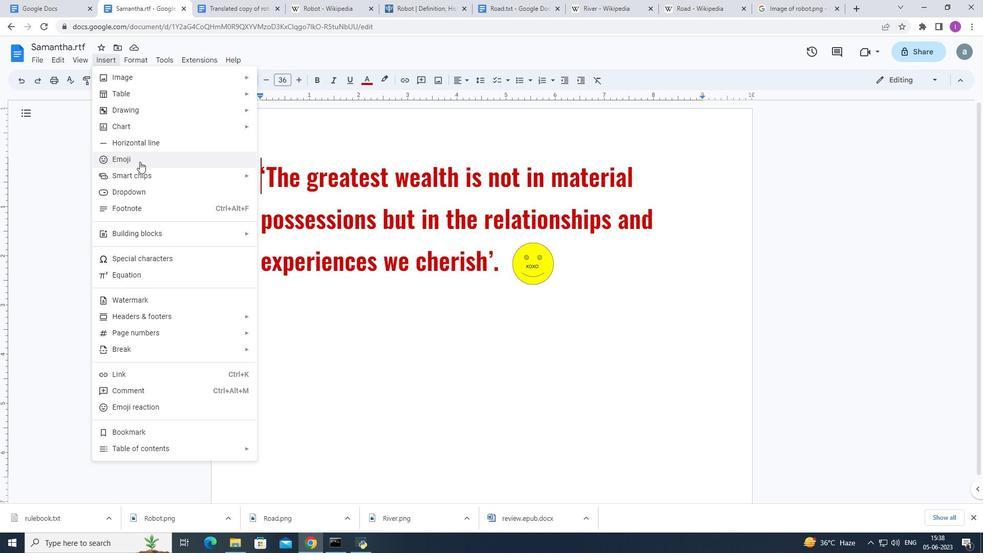 
Action: Mouse moved to (346, 359)
Screenshot: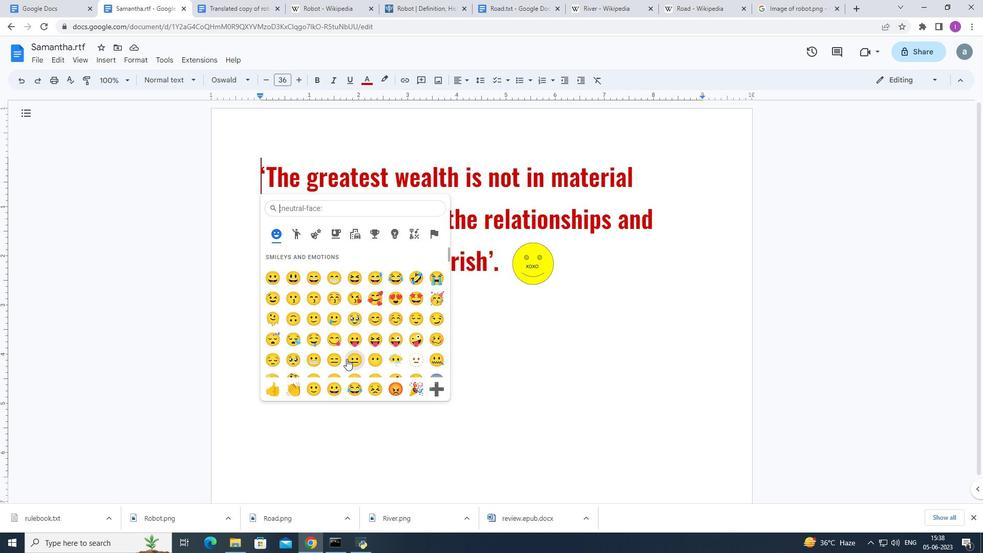 
Action: Mouse scrolled (346, 358) with delta (0, 0)
Screenshot: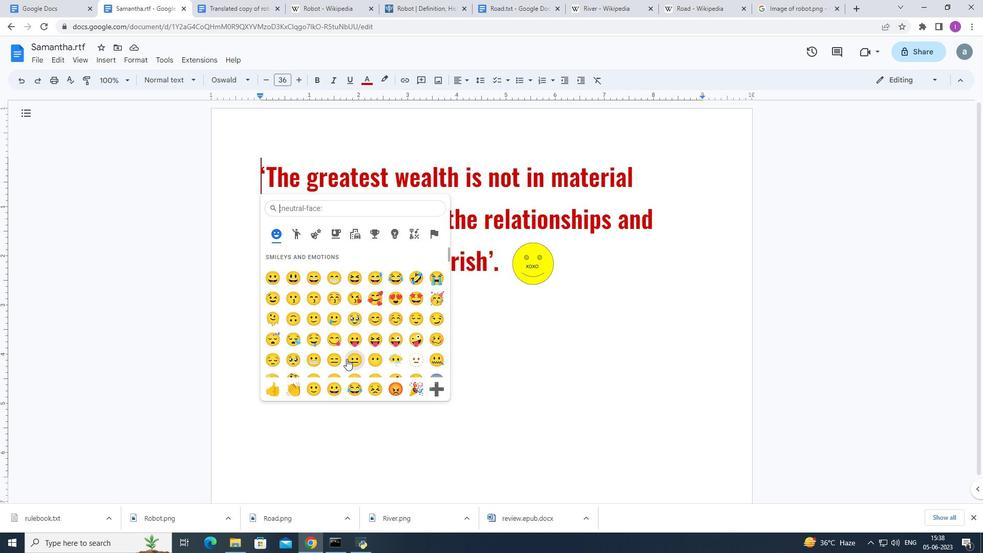 
Action: Mouse scrolled (346, 358) with delta (0, 0)
Screenshot: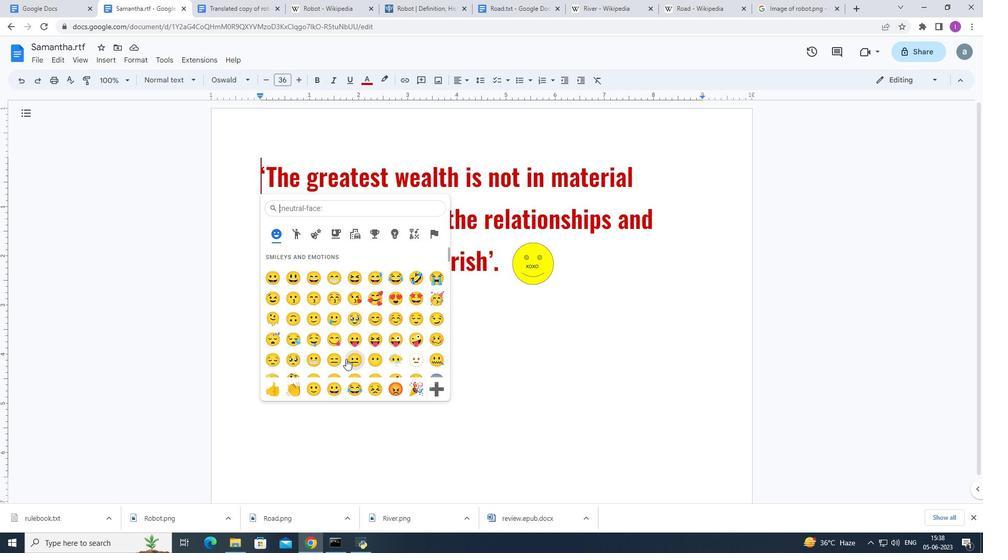 
Action: Mouse scrolled (346, 358) with delta (0, 0)
Screenshot: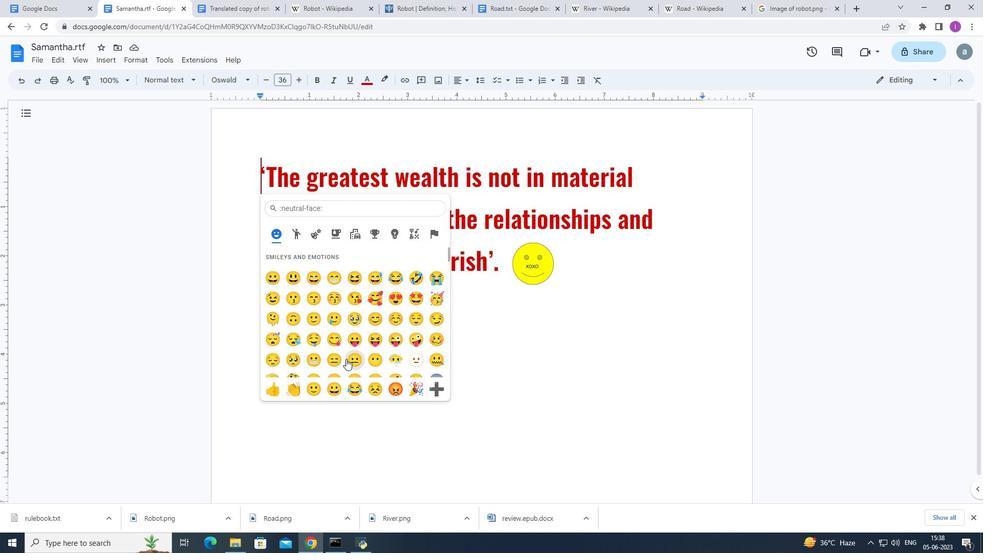 
Action: Mouse moved to (345, 352)
Screenshot: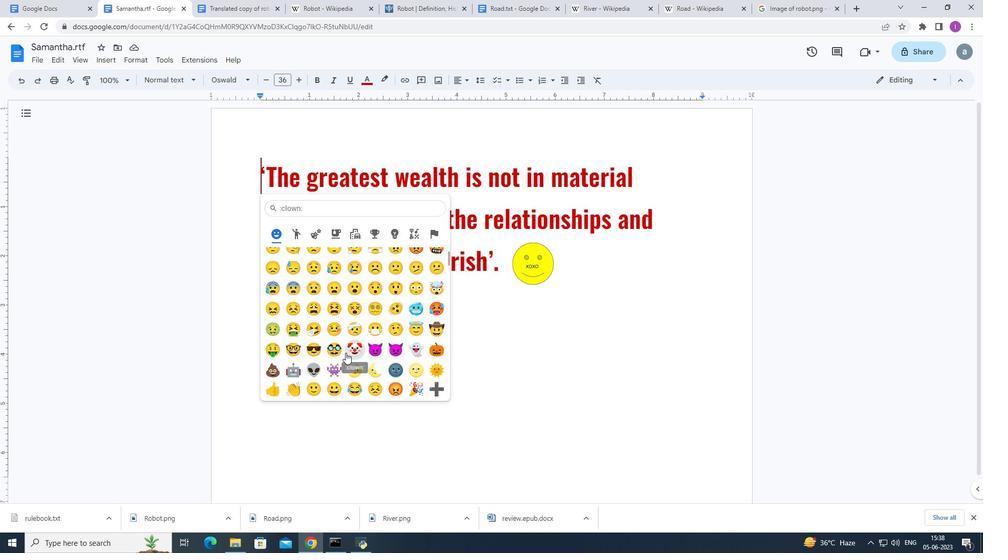 
Action: Mouse scrolled (345, 352) with delta (0, 0)
Screenshot: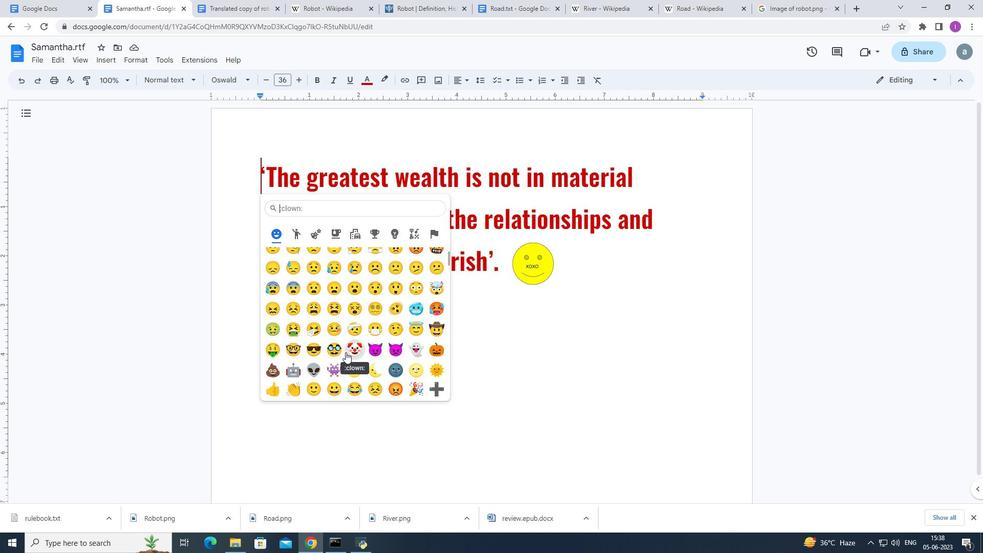 
Action: Mouse scrolled (345, 352) with delta (0, 0)
Screenshot: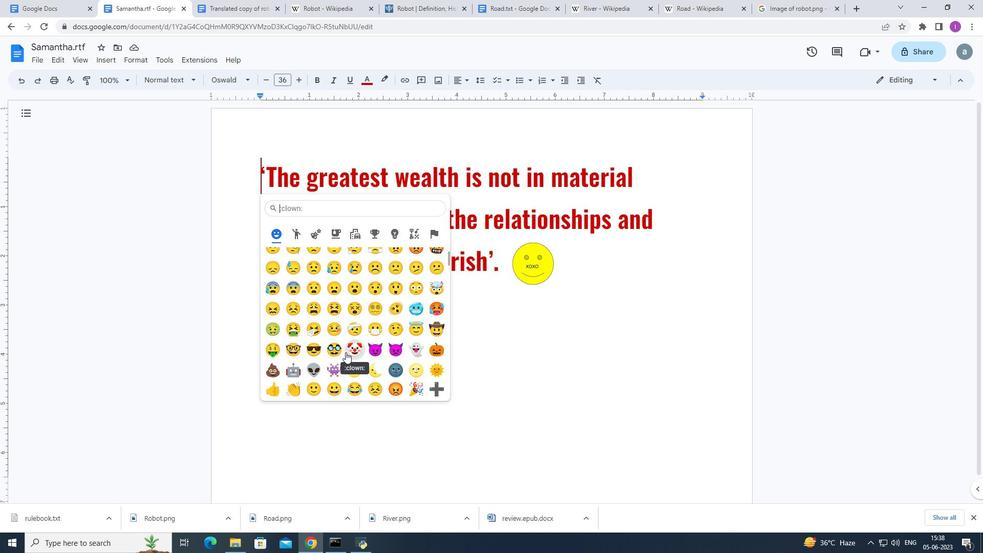 
Action: Mouse moved to (279, 387)
Screenshot: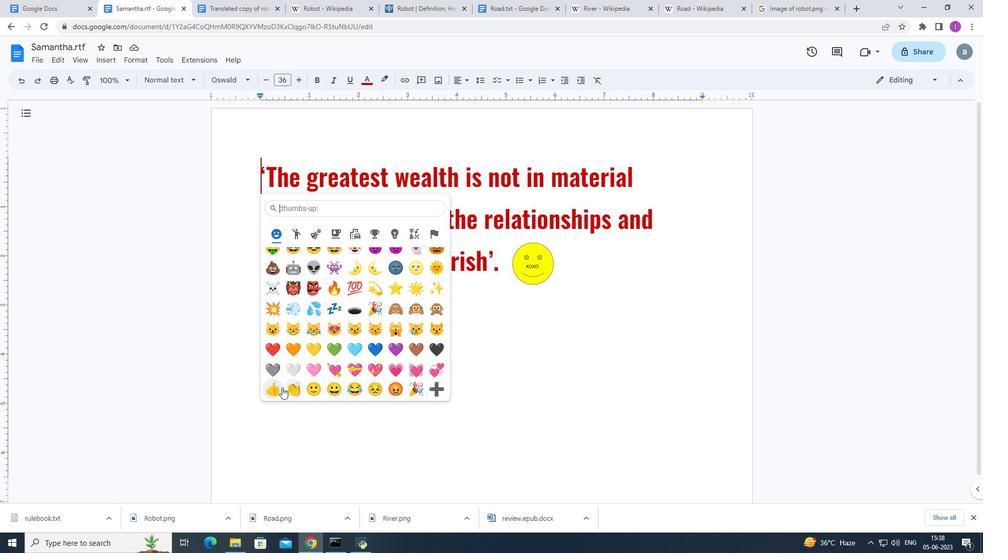 
Action: Mouse pressed left at (279, 387)
Screenshot: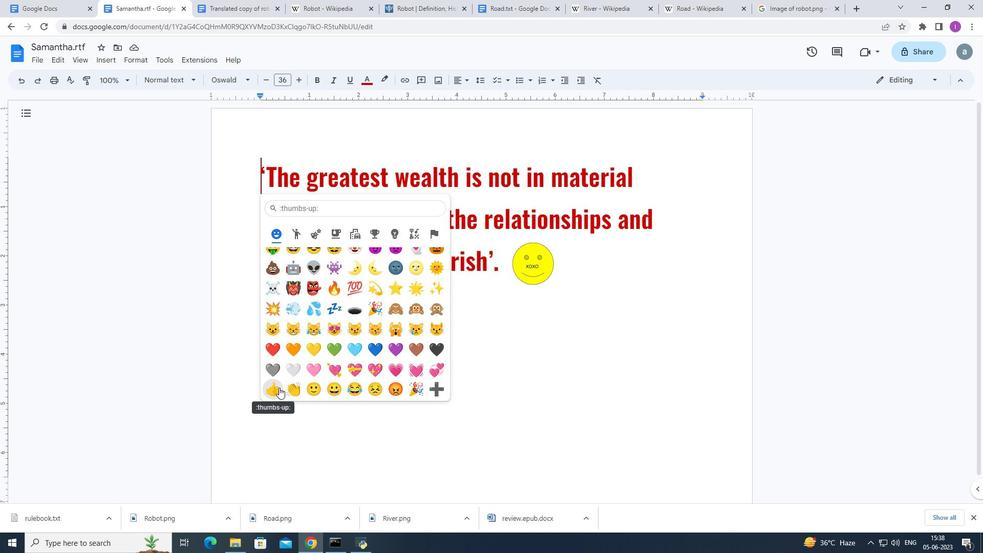 
Action: Mouse moved to (501, 337)
Screenshot: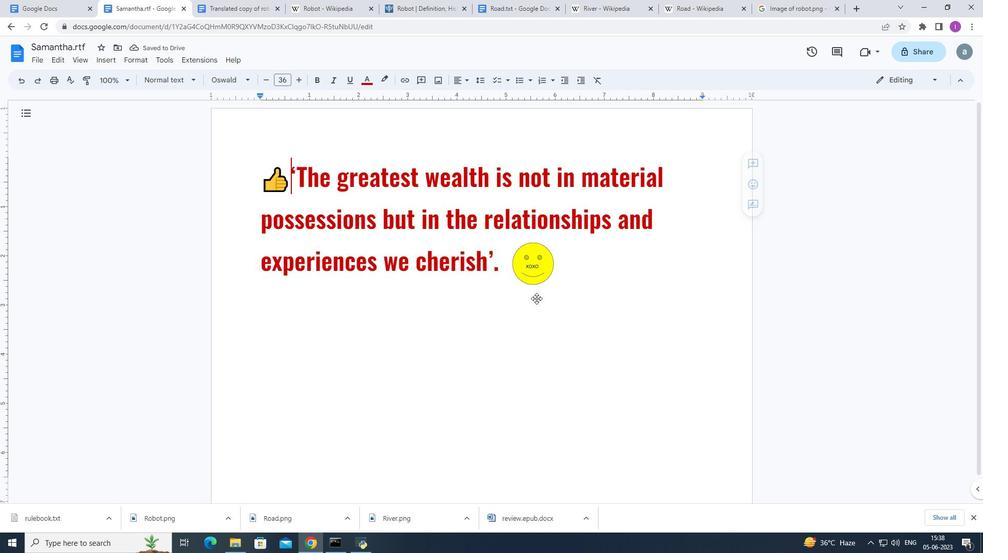
